 Task: Create a Workspace WS0000000018 in Trello with Workspace Type as ENGINEERING-IT and Workspace Description as WD0000000018. Invite a Team Member mailaustralia7@gmail.com to Workspace WS0000000018 in Trello. Invite a Team Member nikrathi889@gmail.com to Workspace WS0000000018 in Trello. Invite a Team Member carxxstreet791@gmail.com to Workspace WS0000000018 in Trello. Invite a Team Member prateek.ku2001@gmail.com to Workspace WS0000000018 in Trello
Action: Mouse moved to (424, 48)
Screenshot: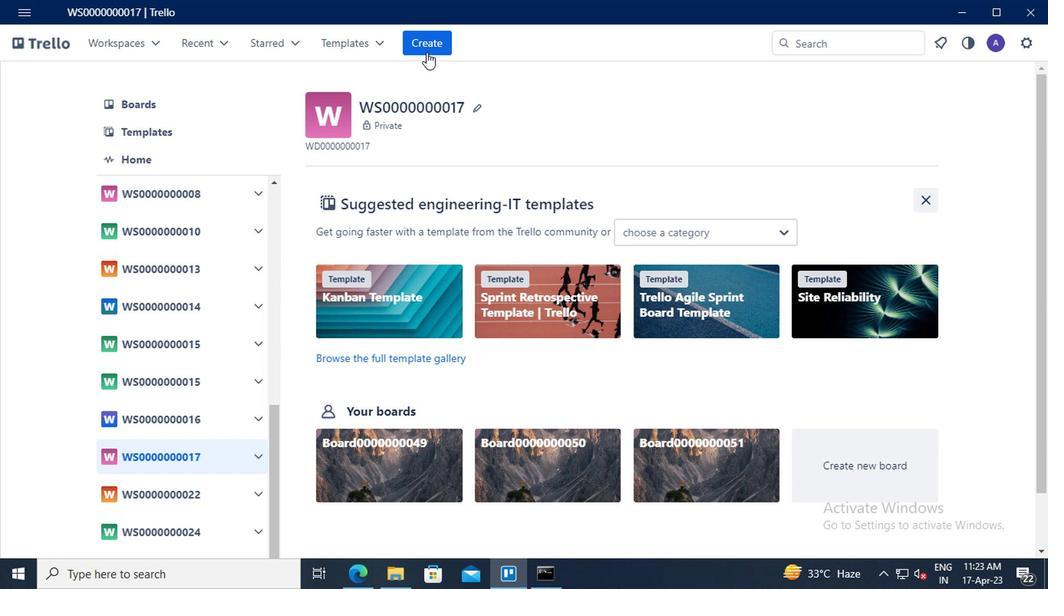 
Action: Mouse pressed left at (424, 48)
Screenshot: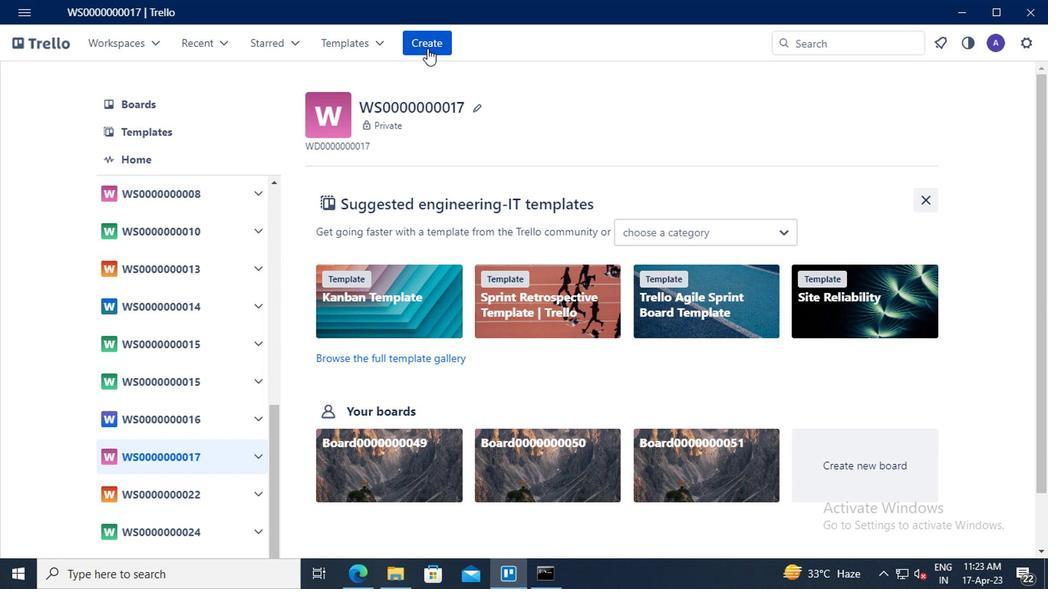 
Action: Mouse moved to (447, 210)
Screenshot: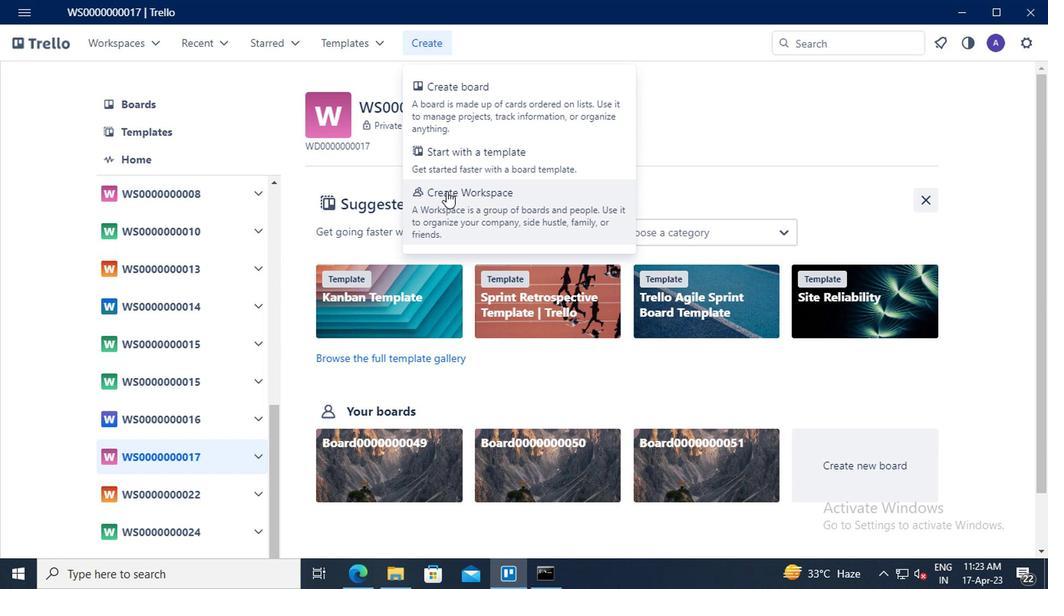 
Action: Mouse pressed left at (447, 210)
Screenshot: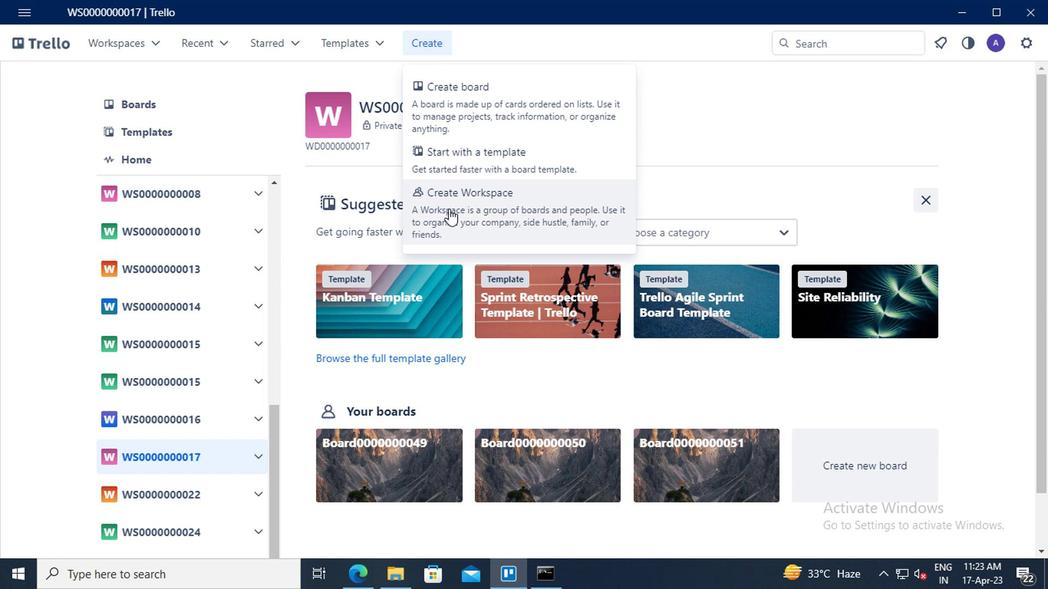 
Action: Mouse moved to (253, 243)
Screenshot: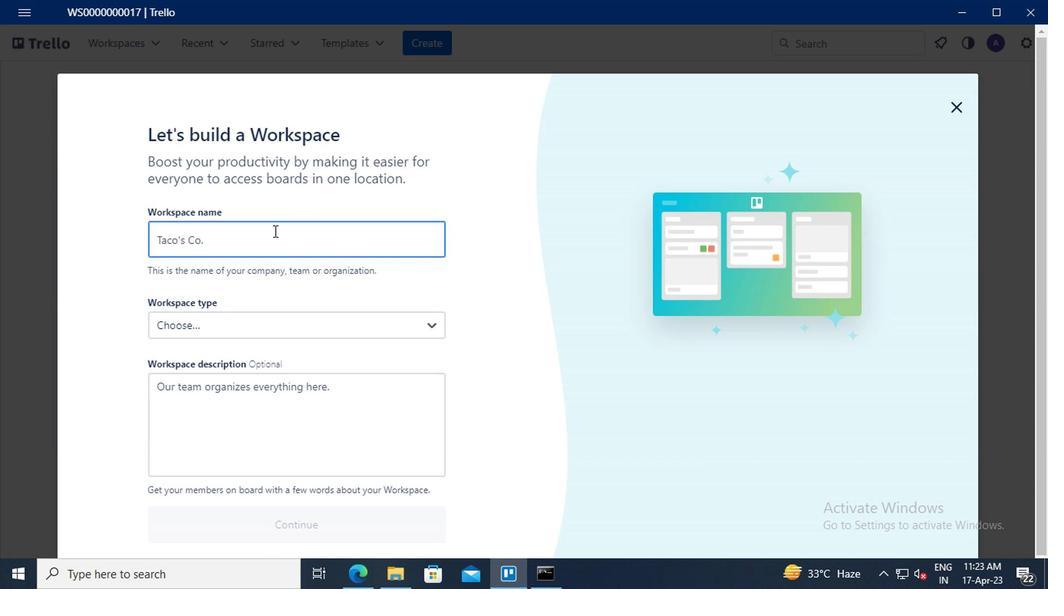 
Action: Mouse pressed left at (253, 243)
Screenshot: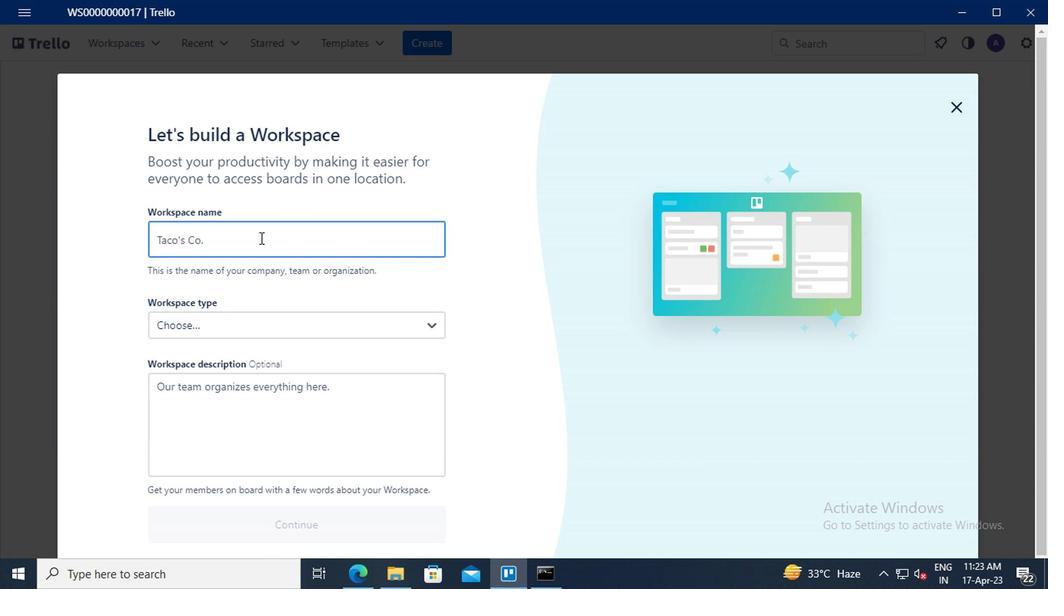 
Action: Key pressed <Key.shift>WS0000000018
Screenshot: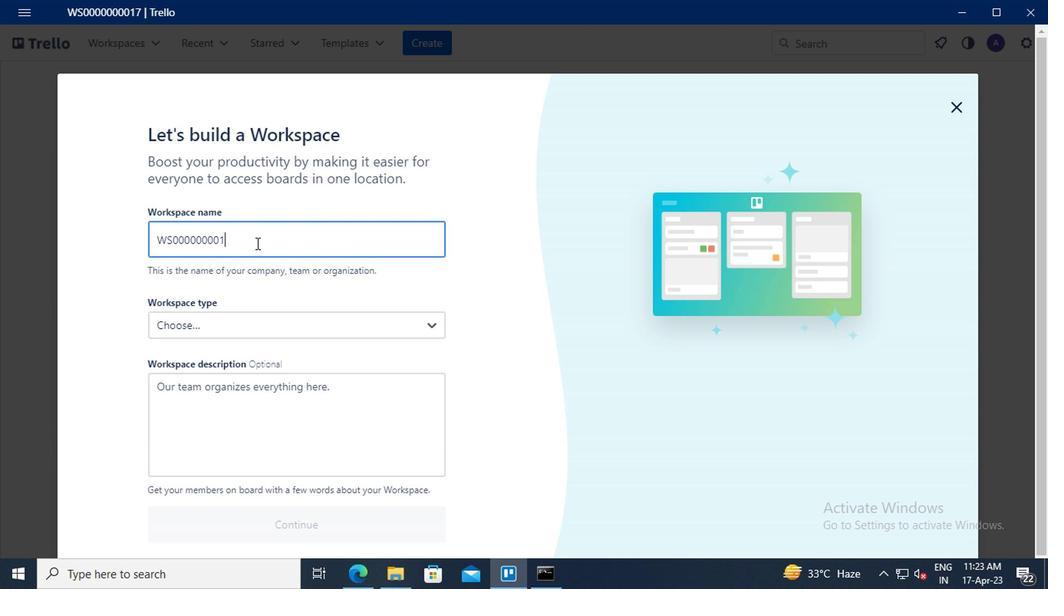 
Action: Mouse moved to (262, 321)
Screenshot: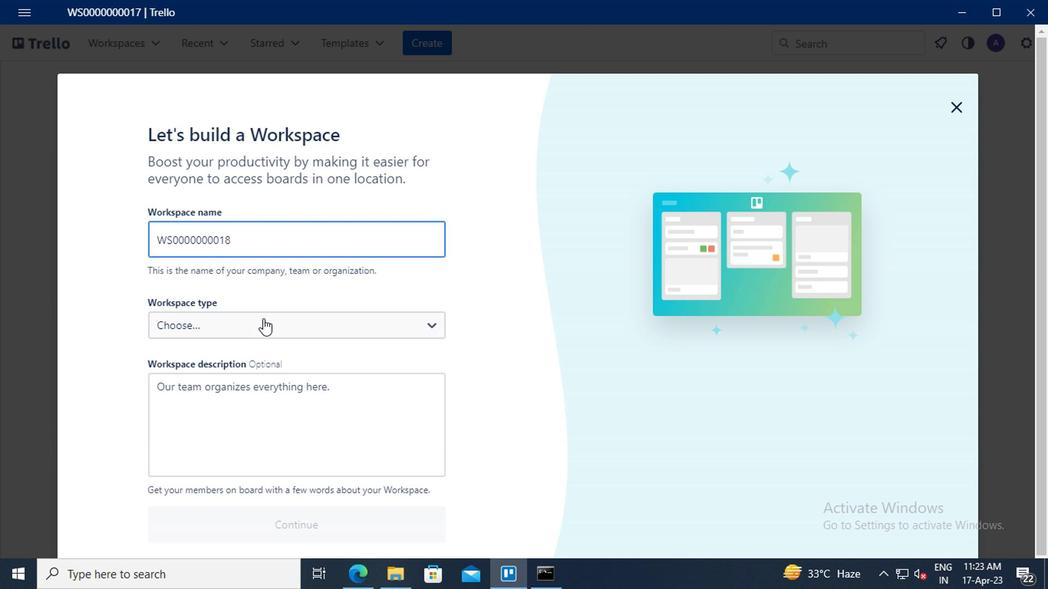 
Action: Mouse pressed left at (262, 321)
Screenshot: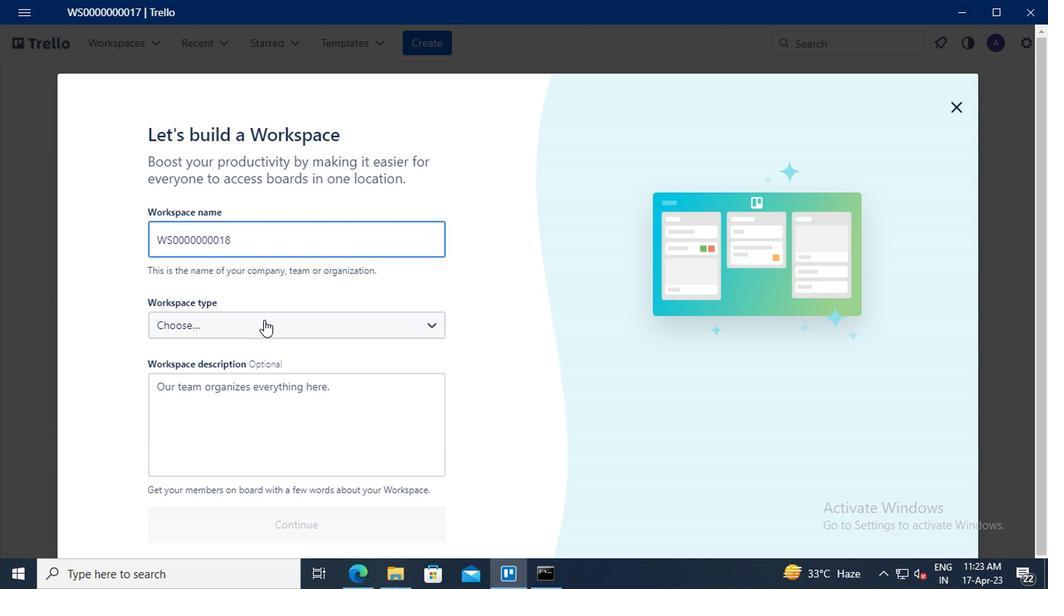 
Action: Mouse moved to (201, 510)
Screenshot: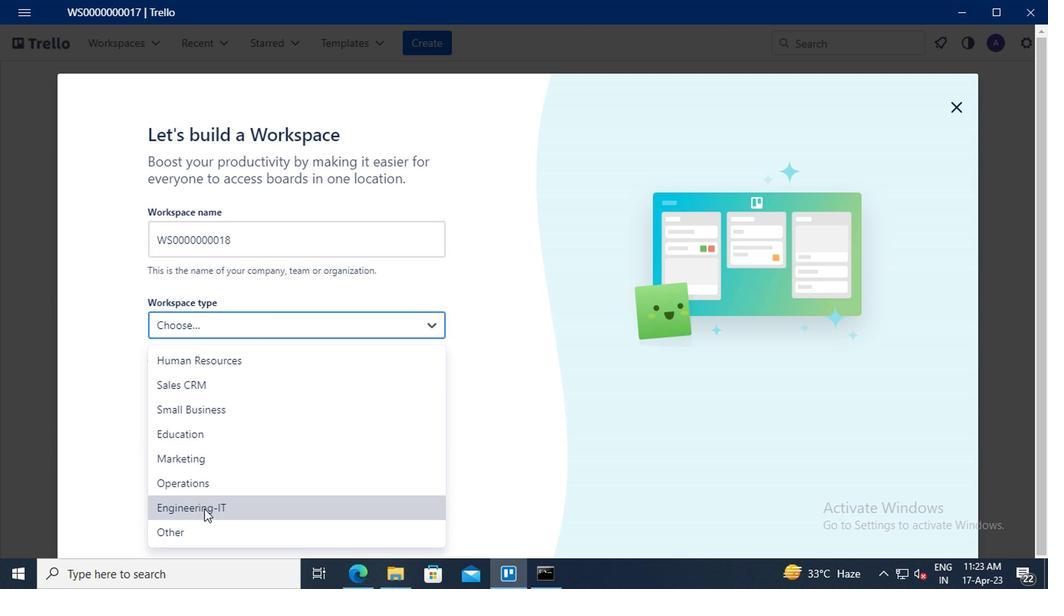 
Action: Mouse pressed left at (201, 510)
Screenshot: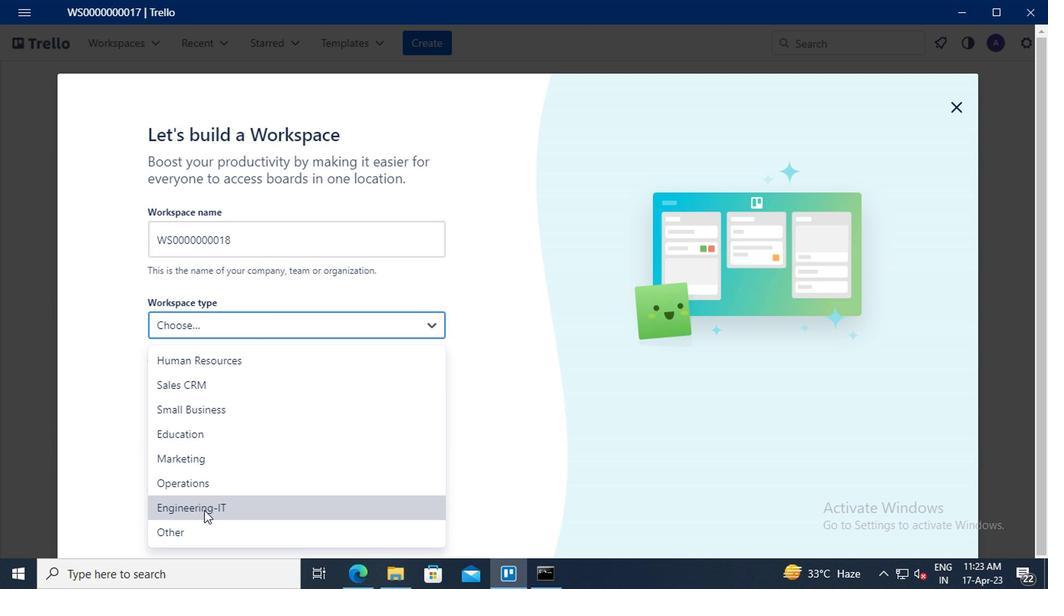 
Action: Mouse moved to (211, 415)
Screenshot: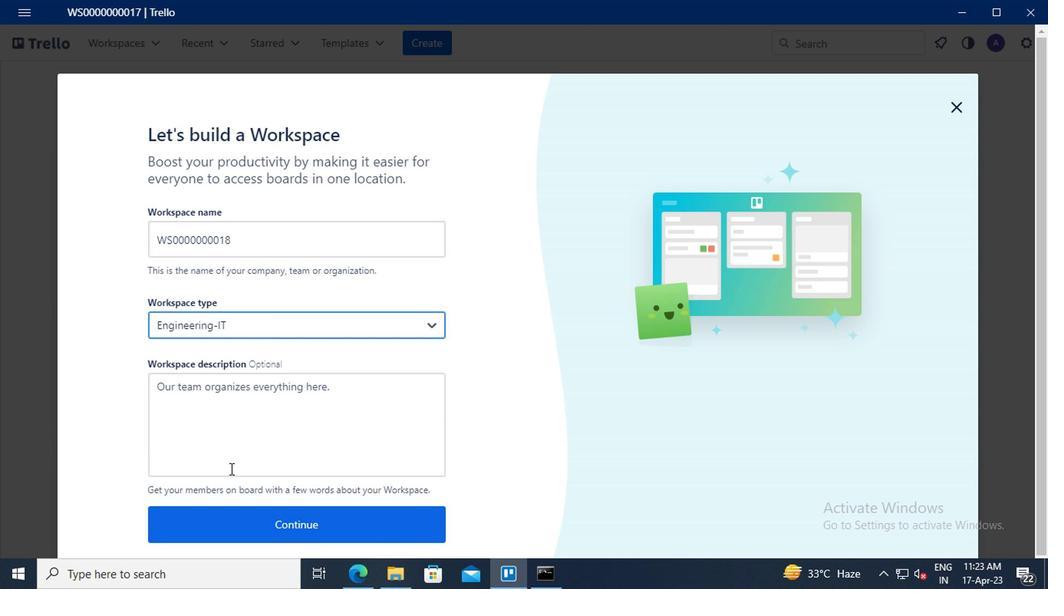 
Action: Mouse pressed left at (211, 415)
Screenshot: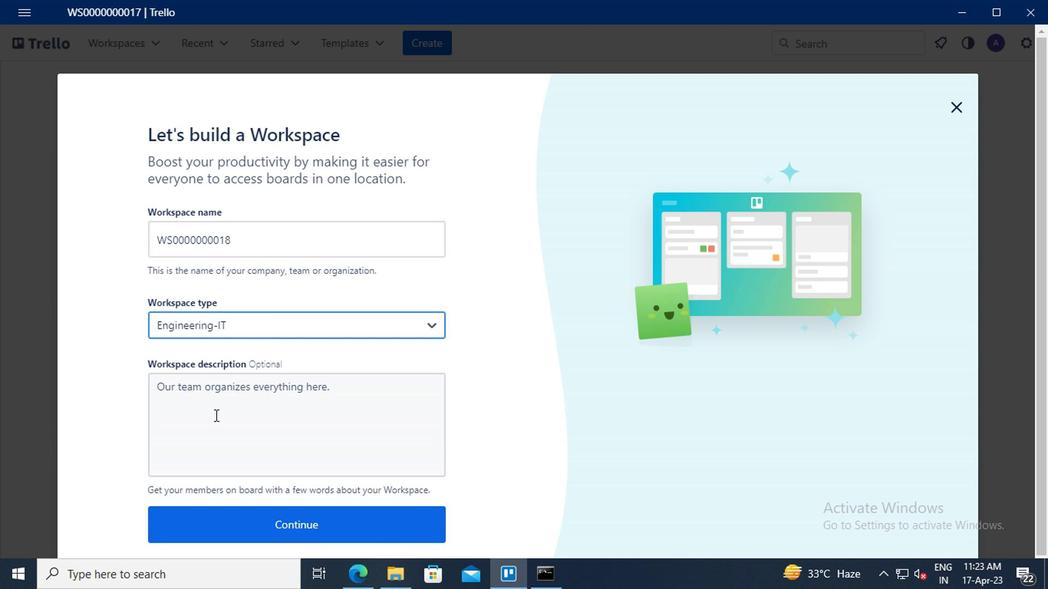 
Action: Key pressed <Key.shift>WD0000000018
Screenshot: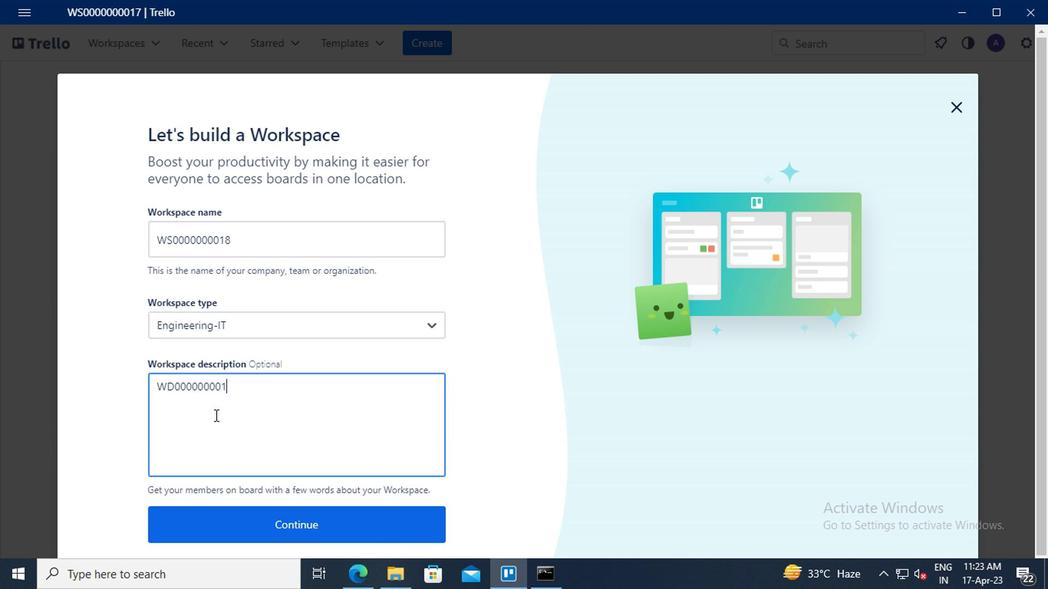
Action: Mouse moved to (234, 520)
Screenshot: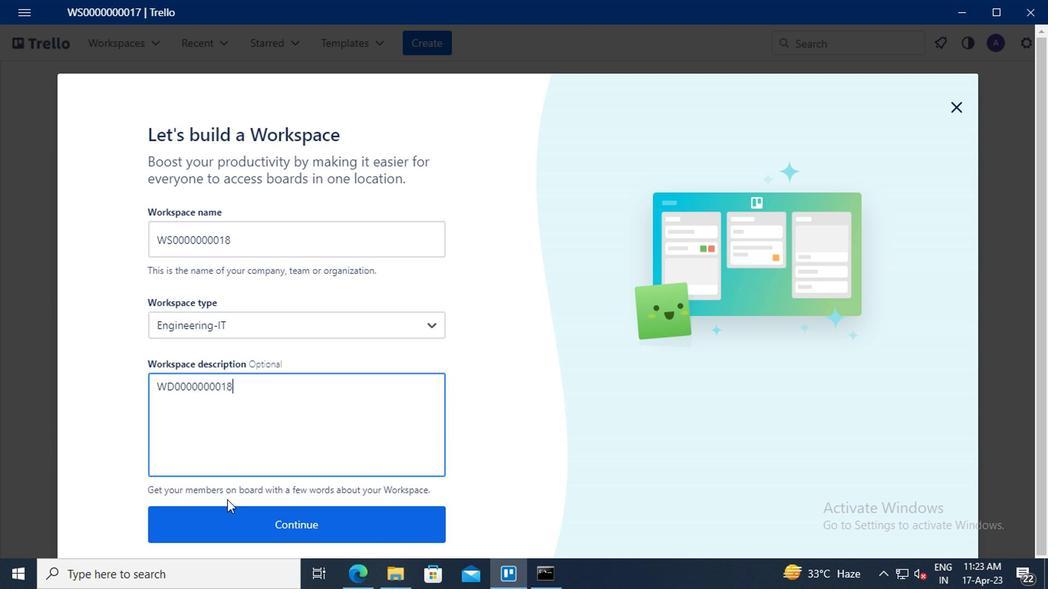 
Action: Mouse pressed left at (234, 520)
Screenshot: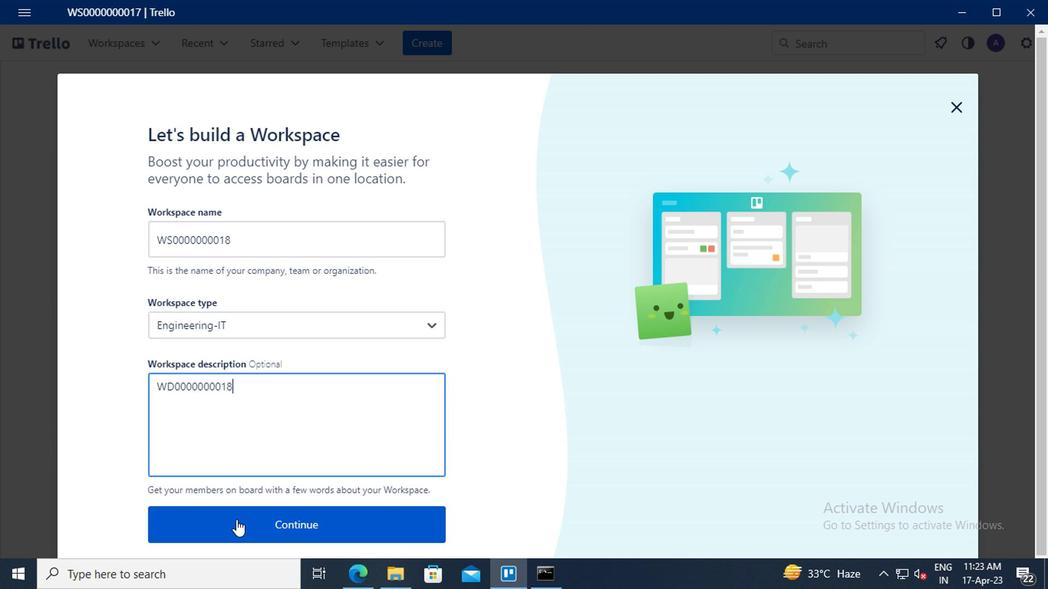 
Action: Mouse moved to (299, 366)
Screenshot: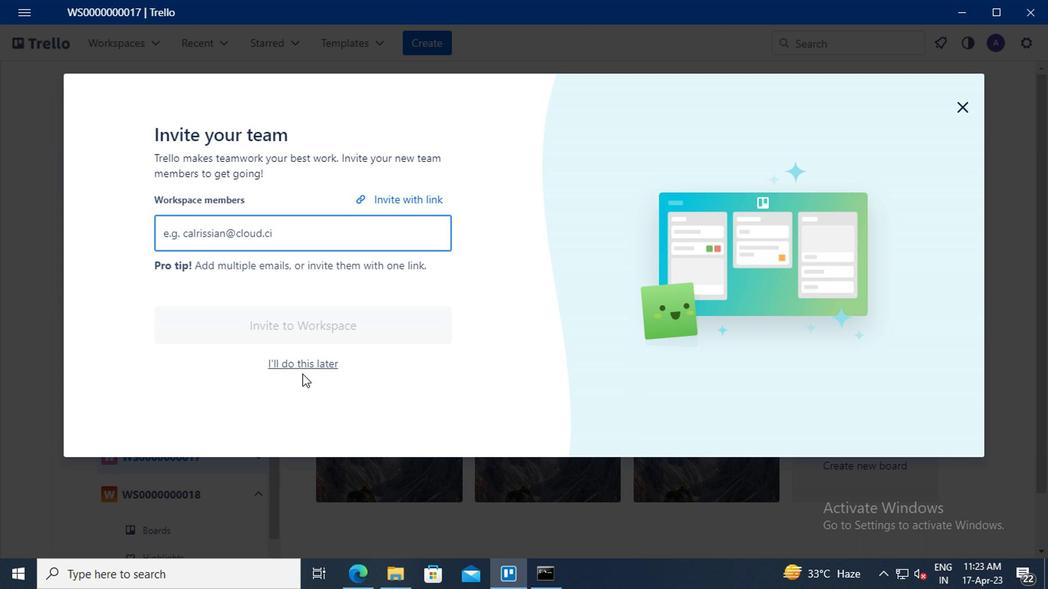 
Action: Mouse pressed left at (299, 366)
Screenshot: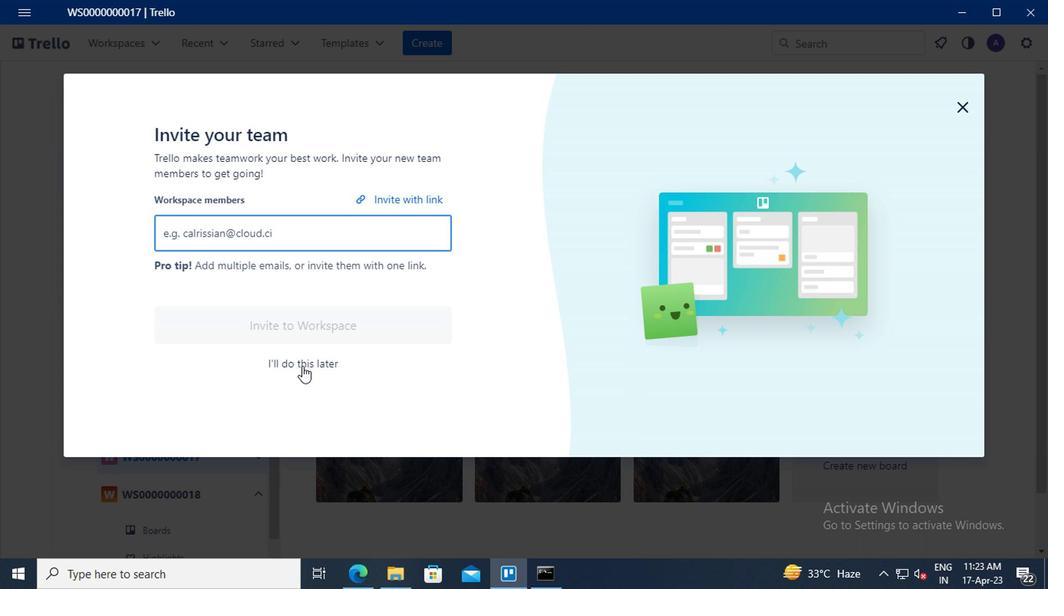 
Action: Mouse moved to (823, 101)
Screenshot: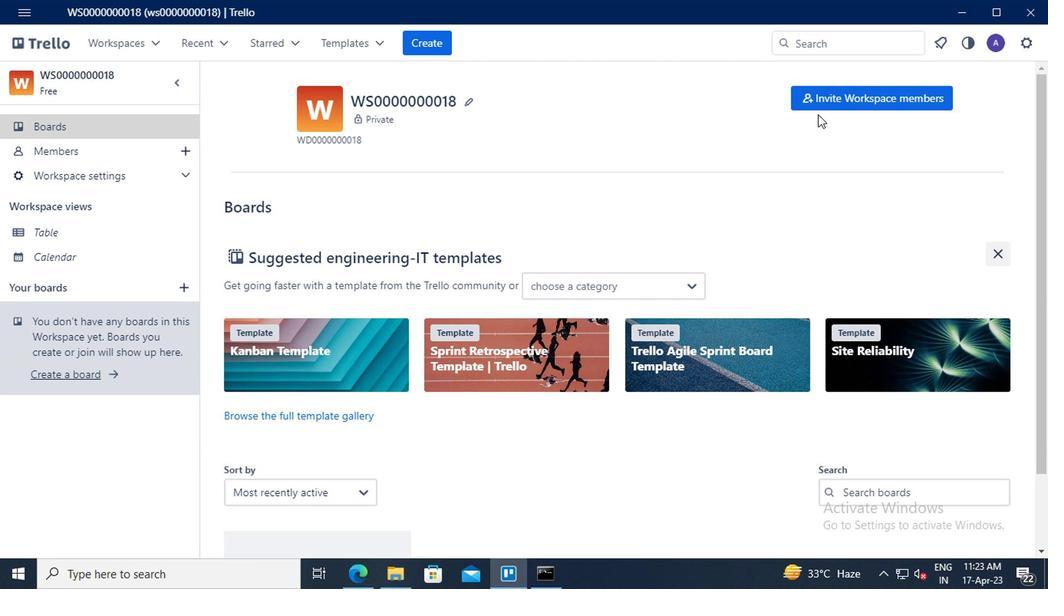 
Action: Mouse pressed left at (823, 101)
Screenshot: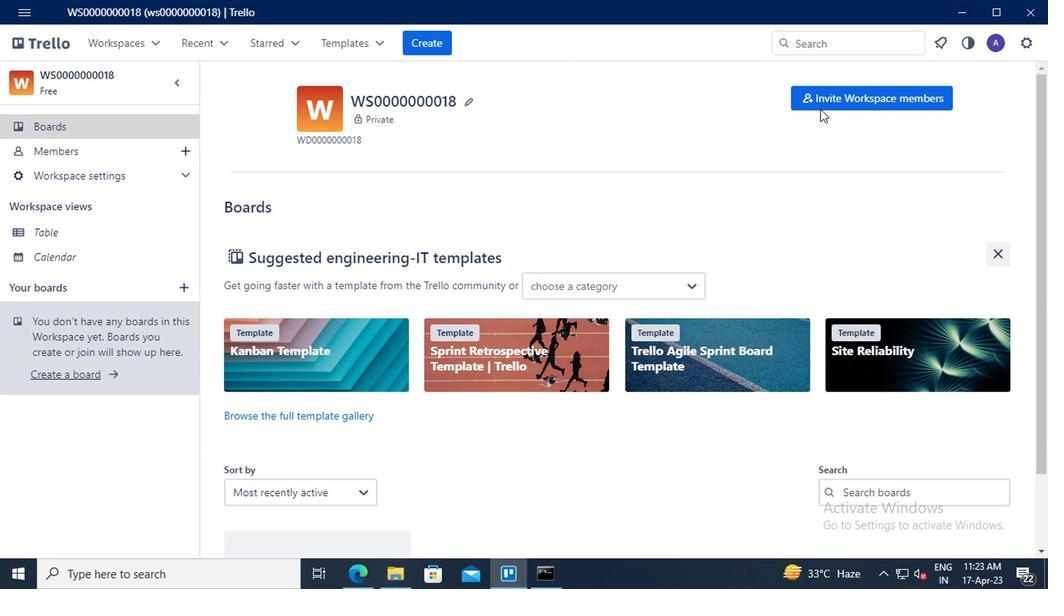 
Action: Mouse moved to (431, 277)
Screenshot: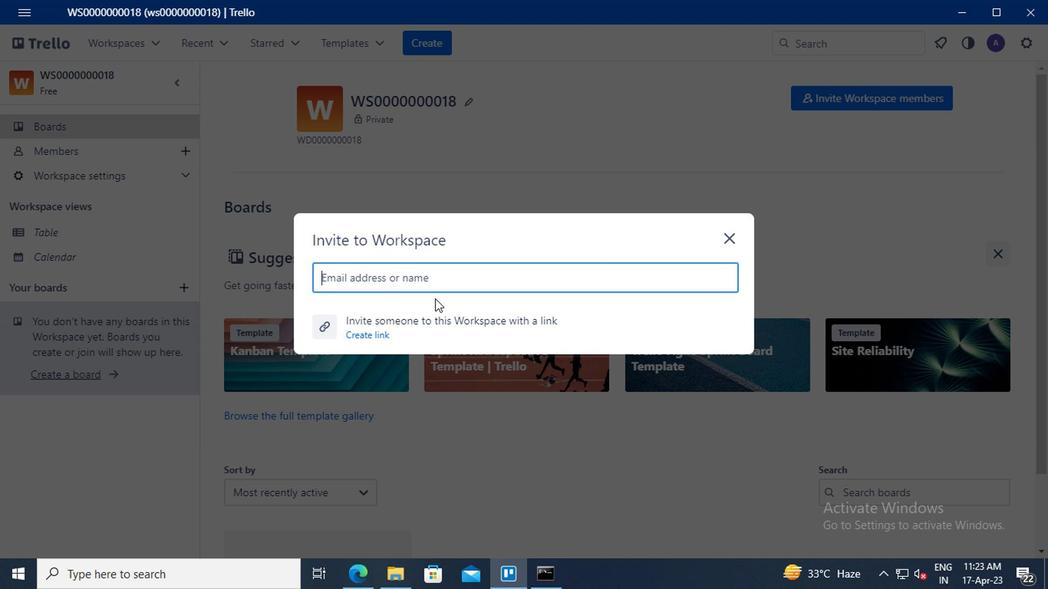 
Action: Mouse pressed left at (431, 277)
Screenshot: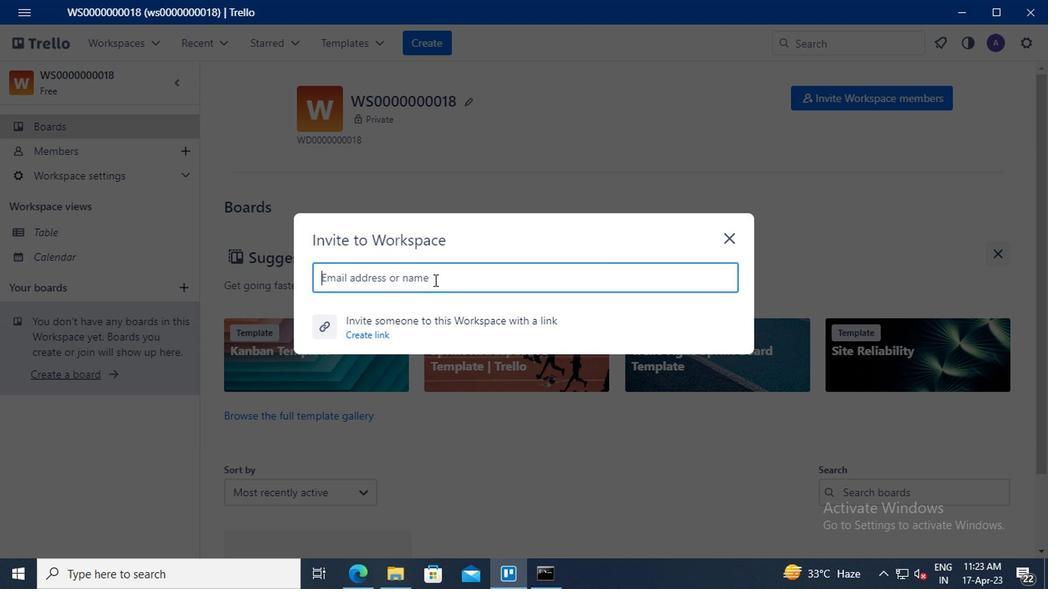 
Action: Key pressed MAILAUSTRALIA7<Key.shift>@GMAIL.COM
Screenshot: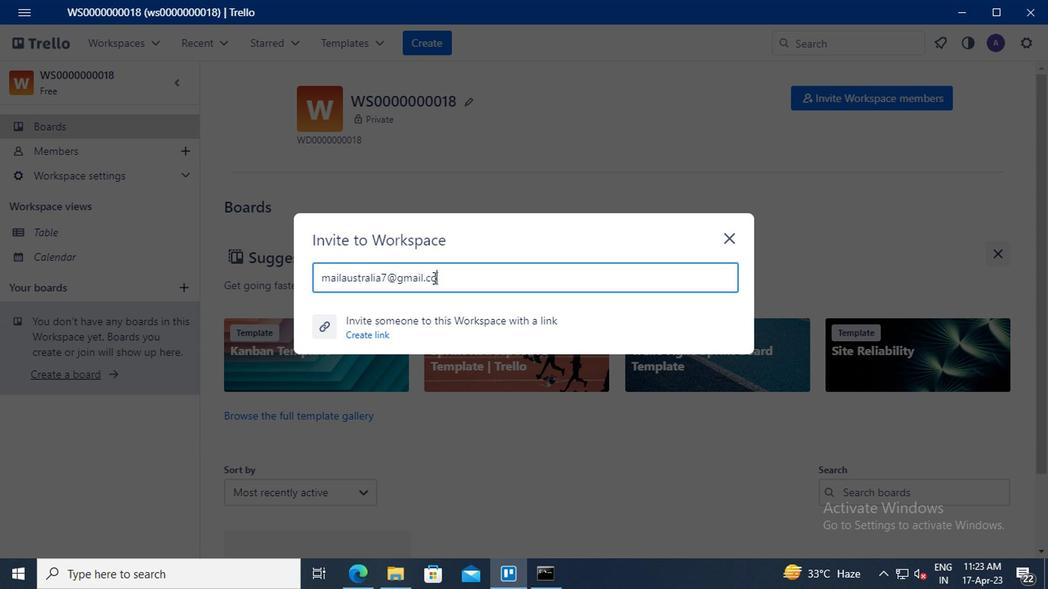
Action: Mouse moved to (411, 331)
Screenshot: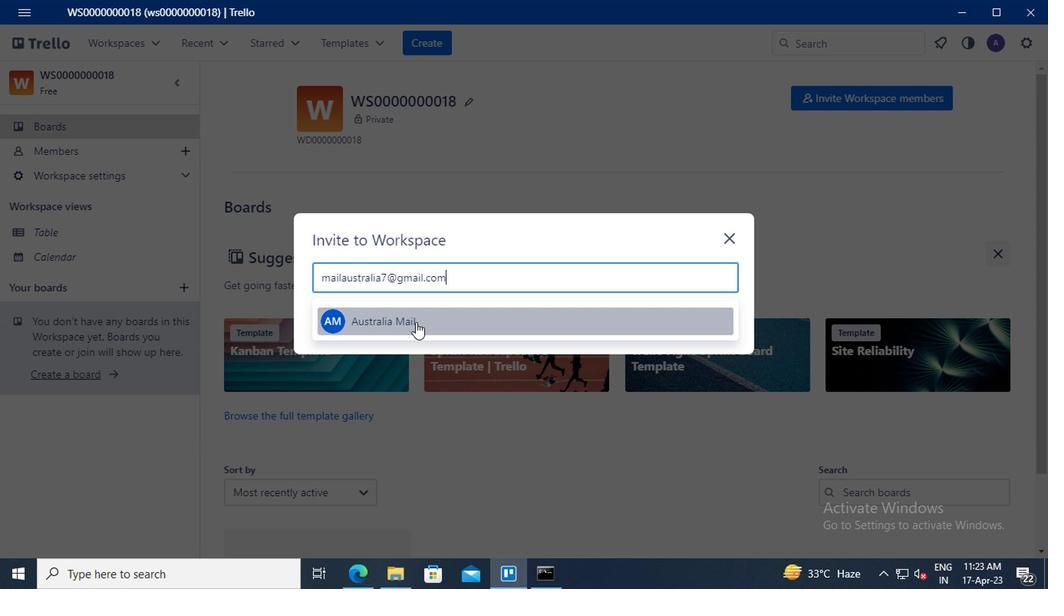 
Action: Mouse pressed left at (411, 331)
Screenshot: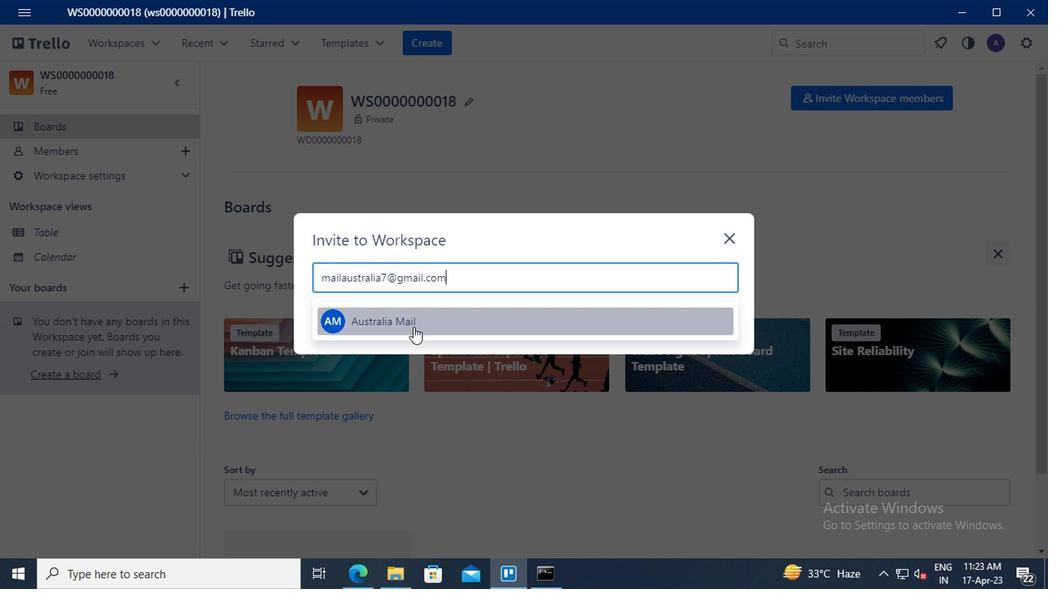 
Action: Mouse moved to (681, 243)
Screenshot: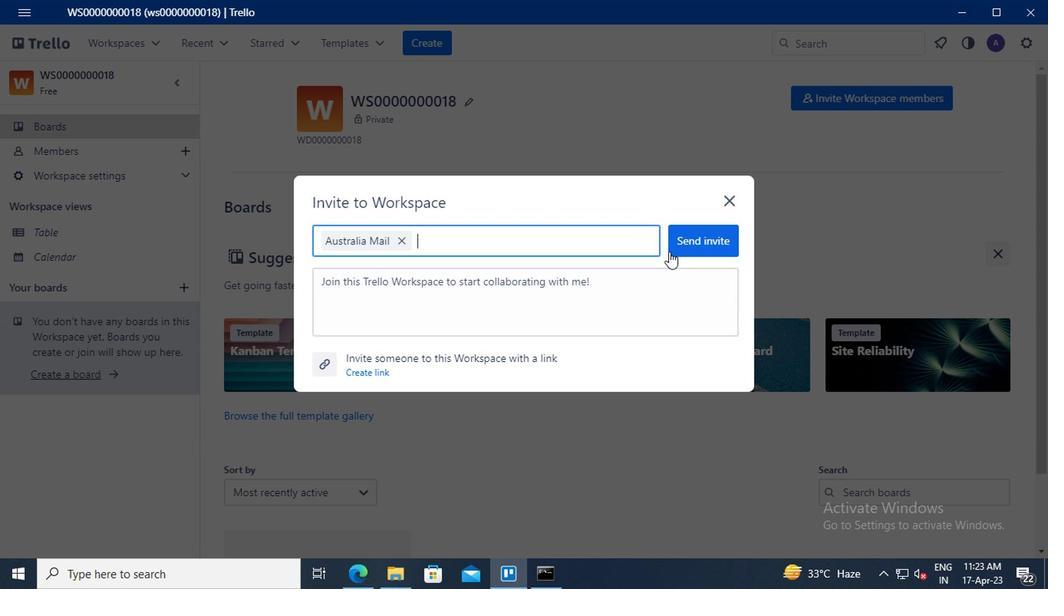
Action: Mouse pressed left at (681, 243)
Screenshot: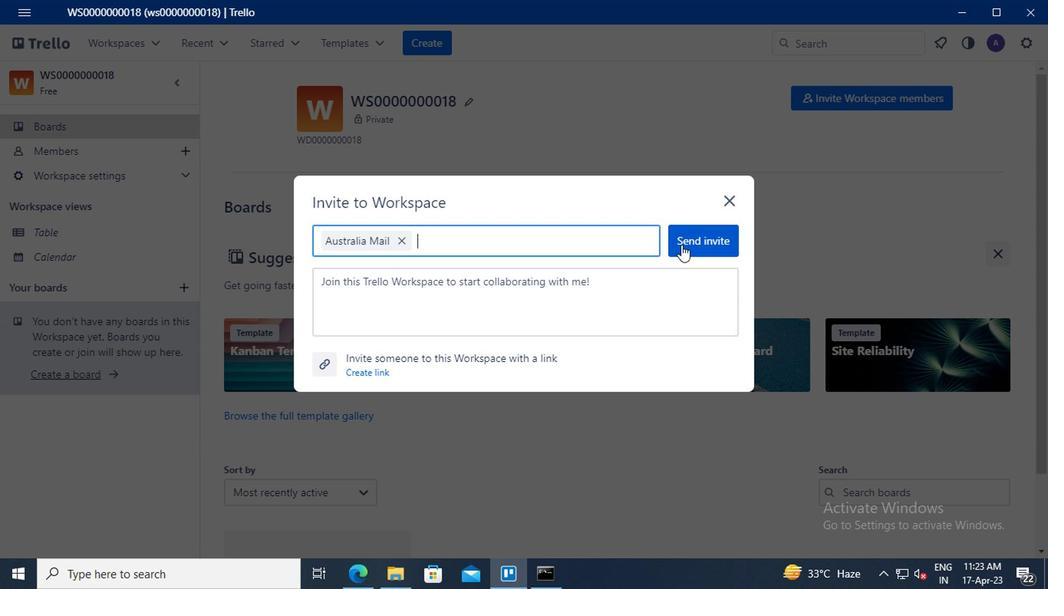 
Action: Mouse moved to (815, 94)
Screenshot: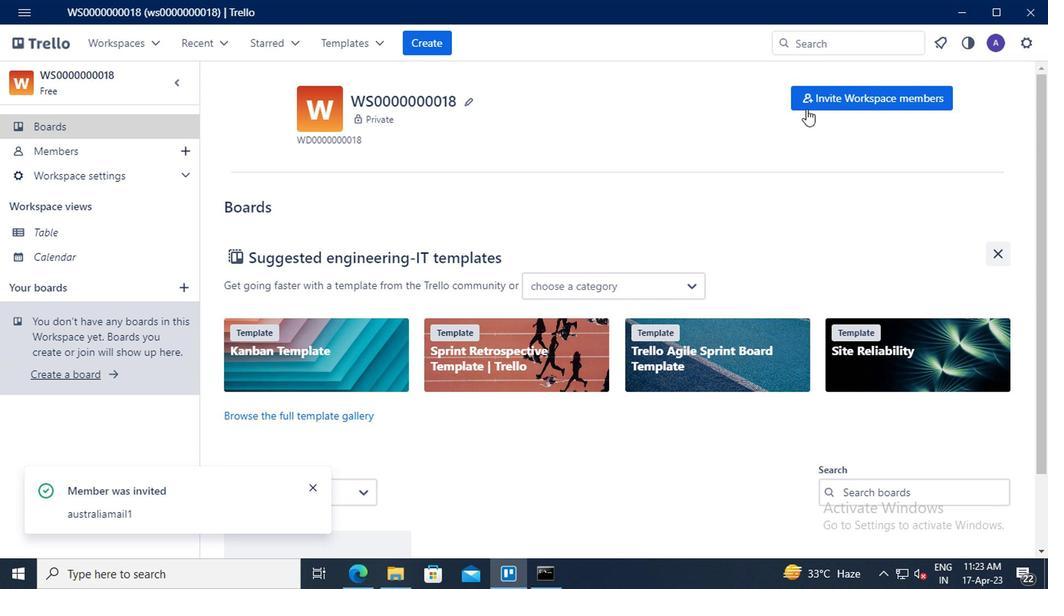 
Action: Mouse pressed left at (815, 94)
Screenshot: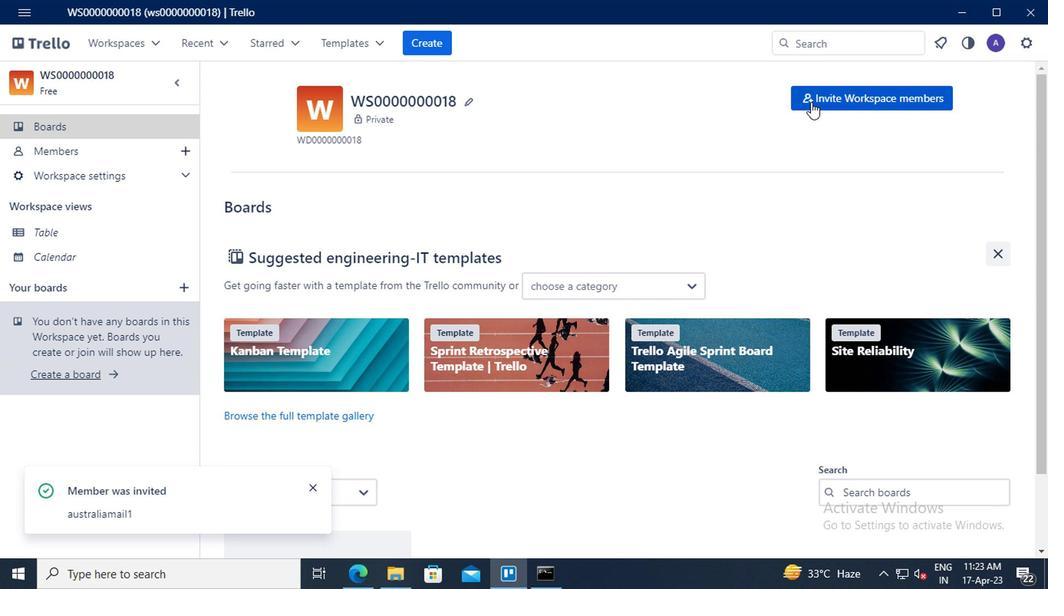 
Action: Mouse moved to (410, 278)
Screenshot: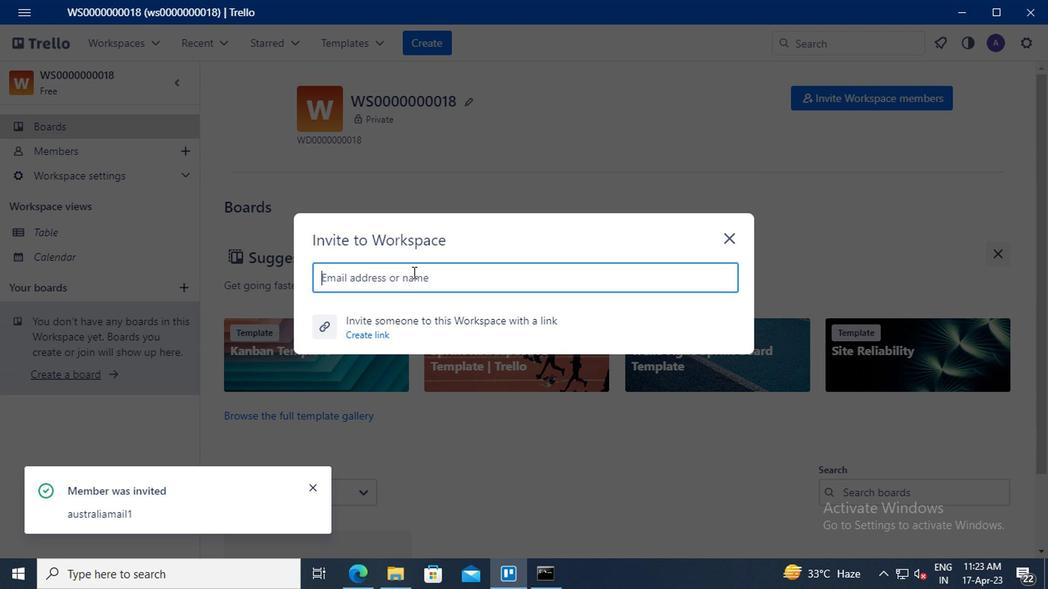 
Action: Mouse pressed left at (410, 278)
Screenshot: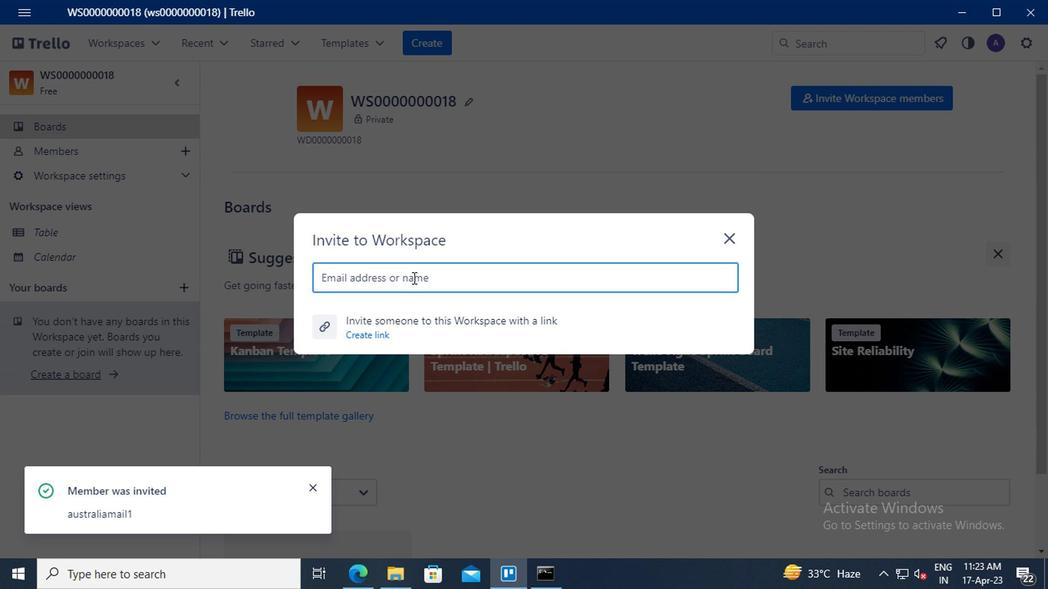 
Action: Key pressed NIKRATHI889<Key.shift>@GMAIL.COM
Screenshot: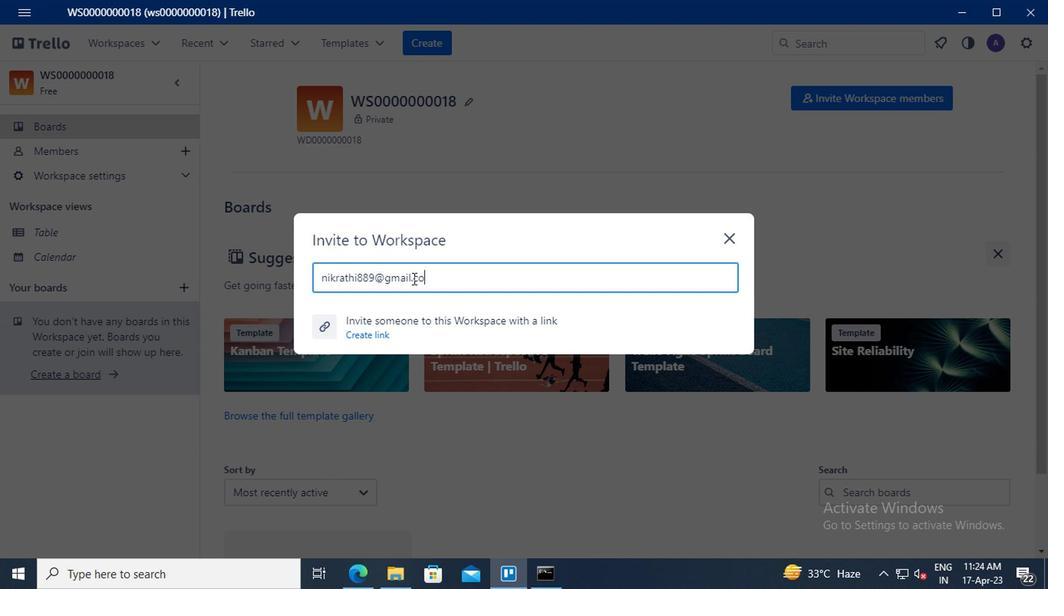 
Action: Mouse moved to (399, 318)
Screenshot: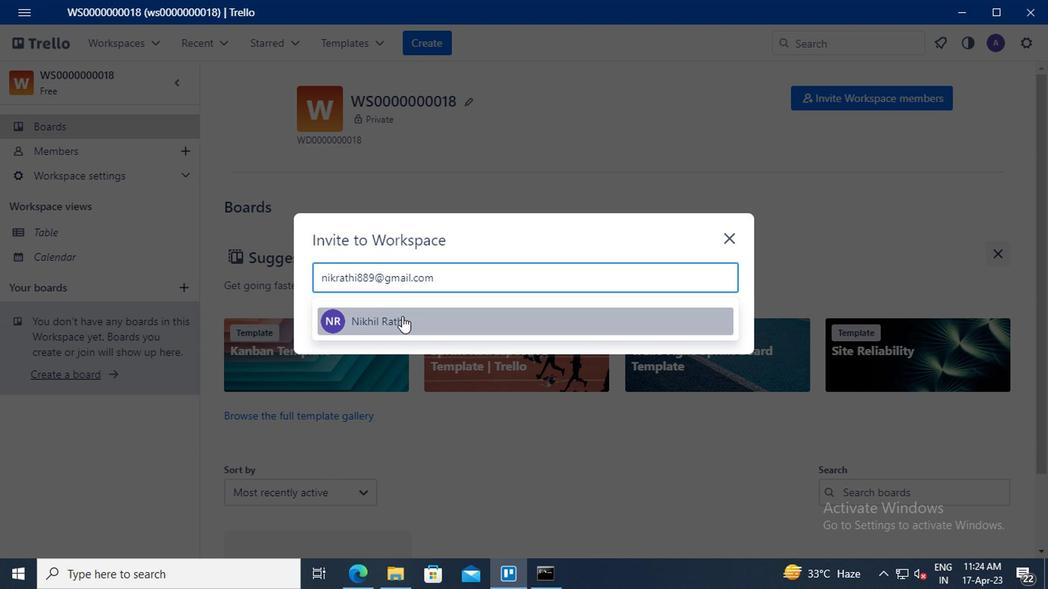 
Action: Mouse pressed left at (399, 318)
Screenshot: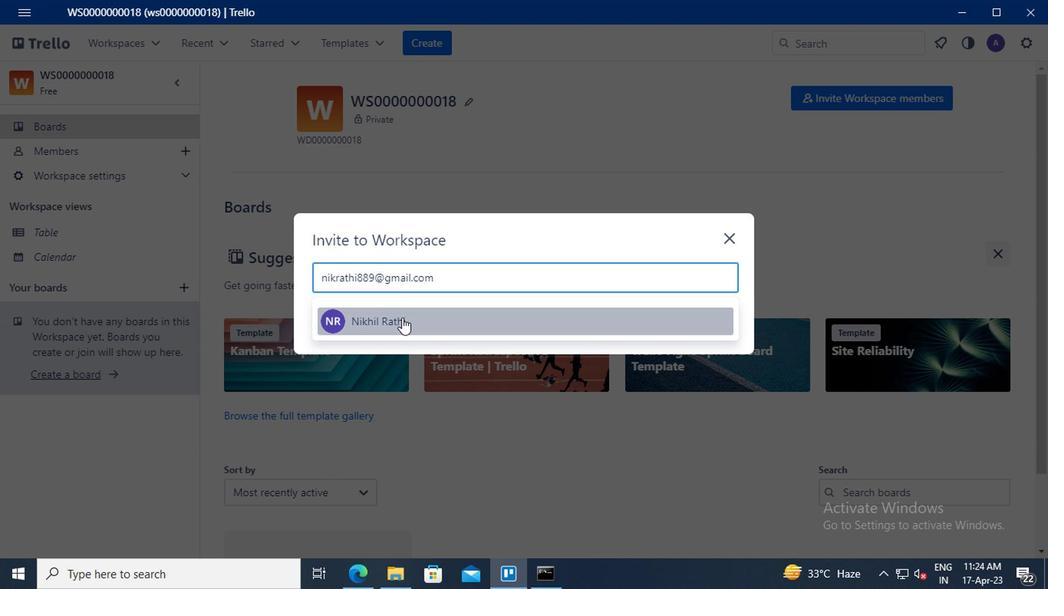 
Action: Mouse moved to (687, 247)
Screenshot: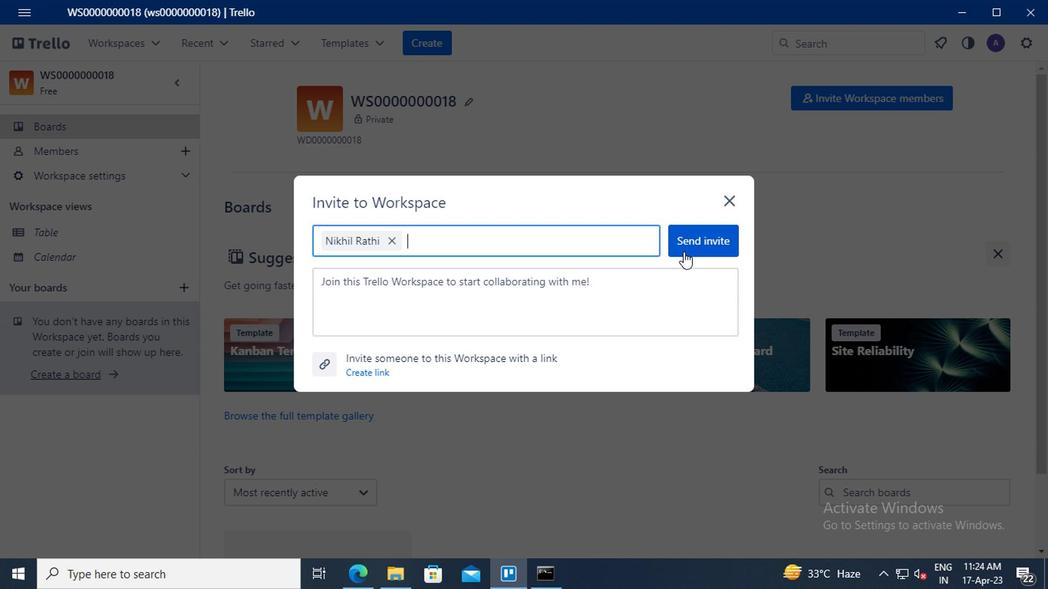 
Action: Mouse pressed left at (687, 247)
Screenshot: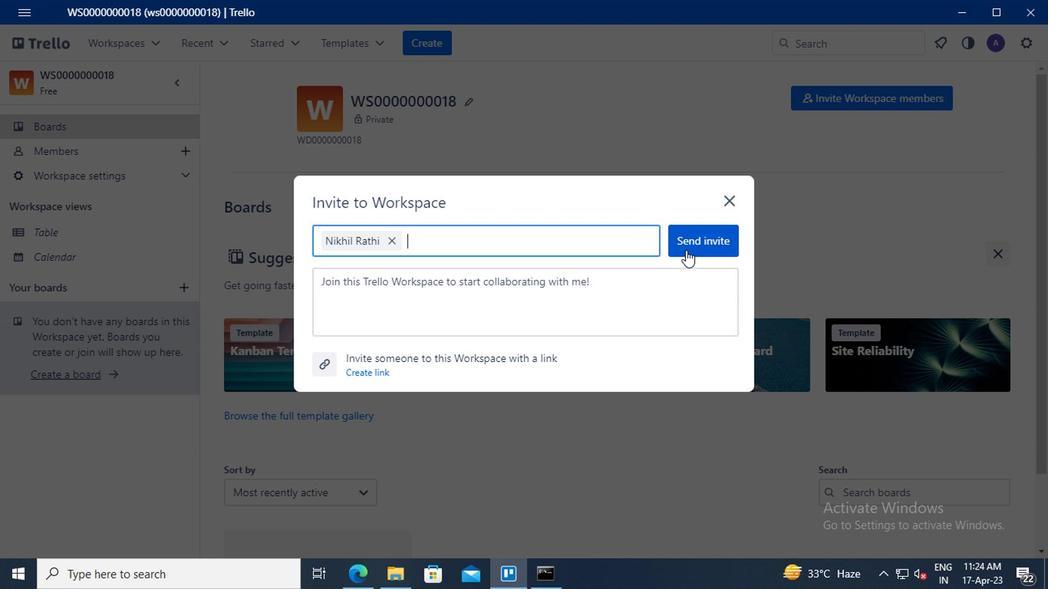 
Action: Mouse moved to (829, 97)
Screenshot: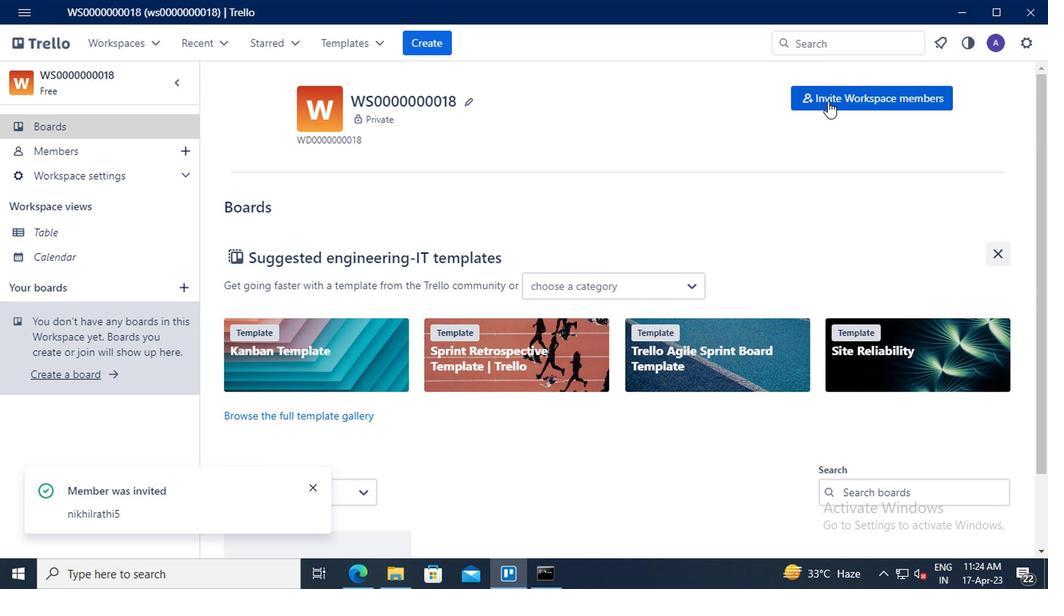 
Action: Mouse pressed left at (829, 97)
Screenshot: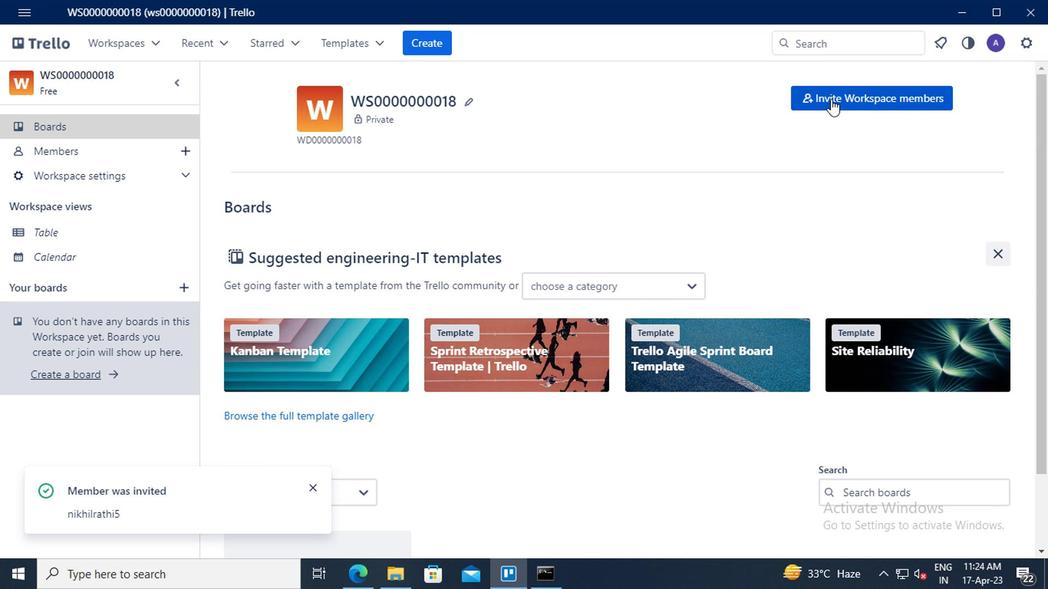 
Action: Mouse moved to (440, 277)
Screenshot: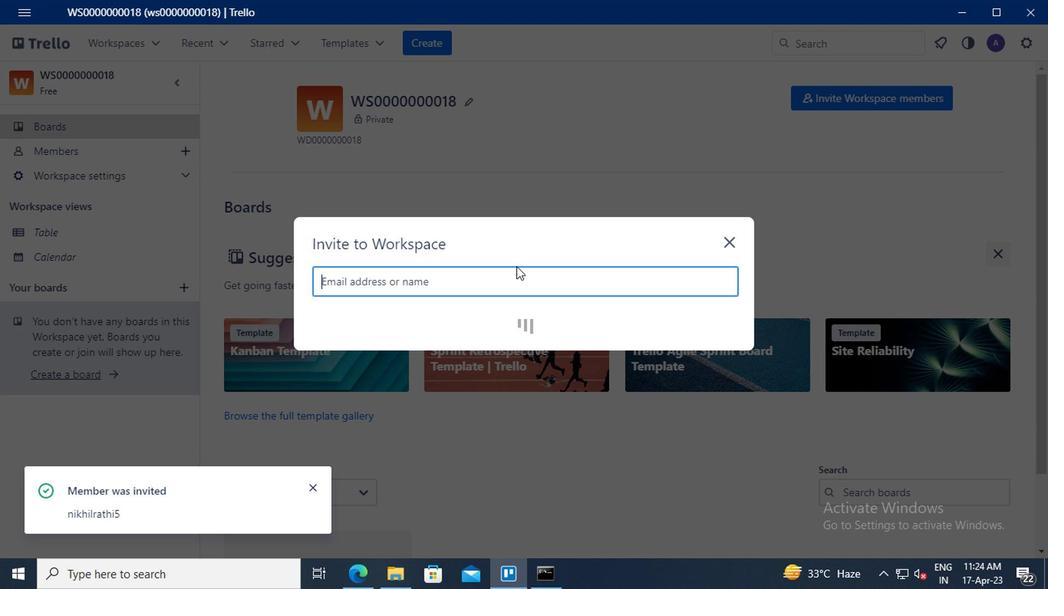 
Action: Mouse pressed left at (440, 277)
Screenshot: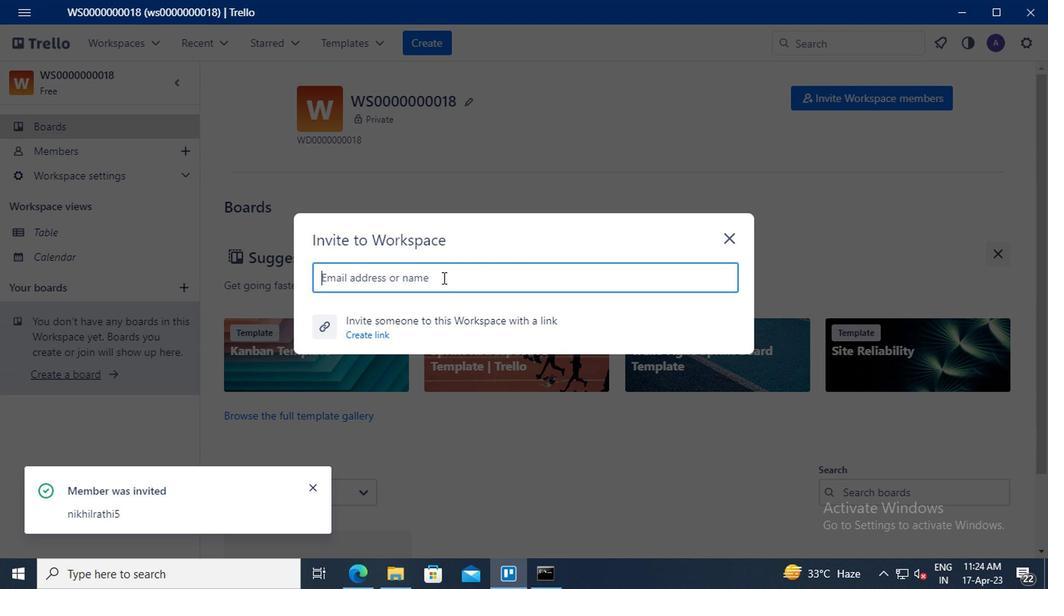 
Action: Key pressed CARXXSTREET791<Key.shift>@GMAIL.COM
Screenshot: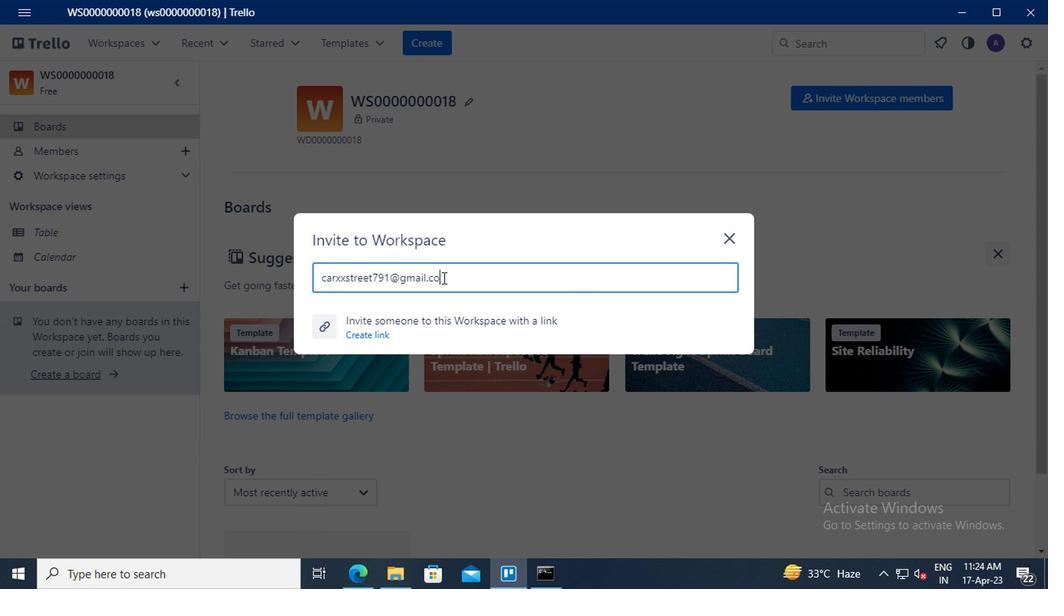 
Action: Mouse moved to (441, 318)
Screenshot: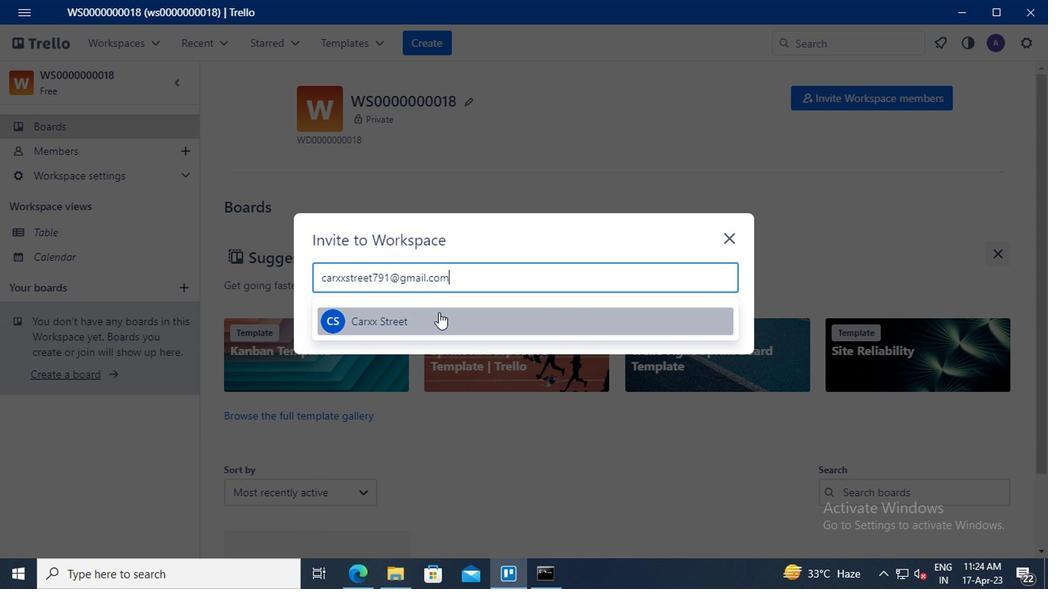 
Action: Mouse pressed left at (441, 318)
Screenshot: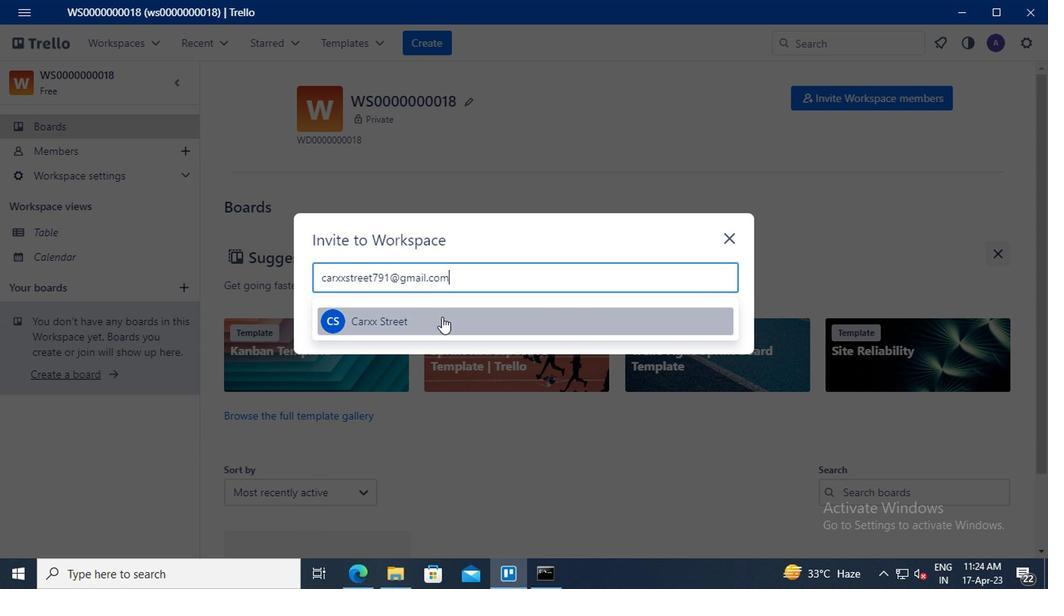 
Action: Mouse moved to (690, 246)
Screenshot: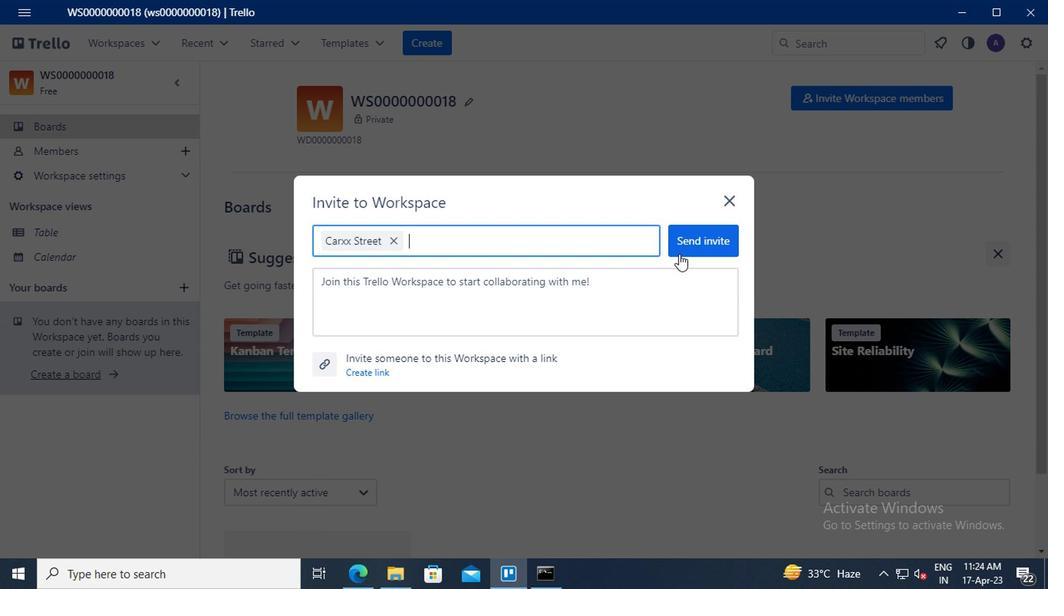 
Action: Mouse pressed left at (690, 246)
Screenshot: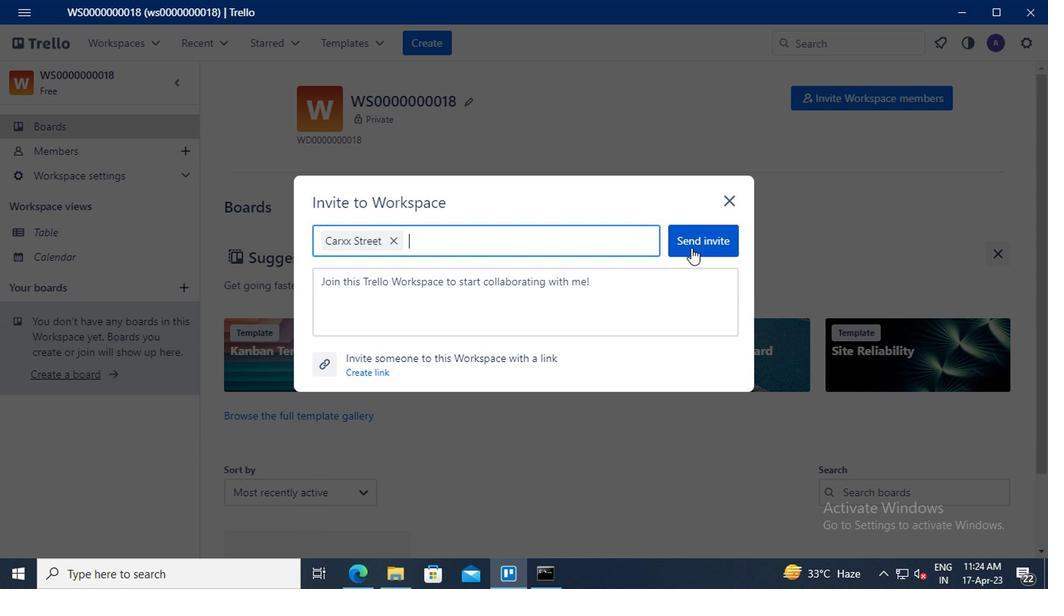 
Action: Mouse moved to (811, 92)
Screenshot: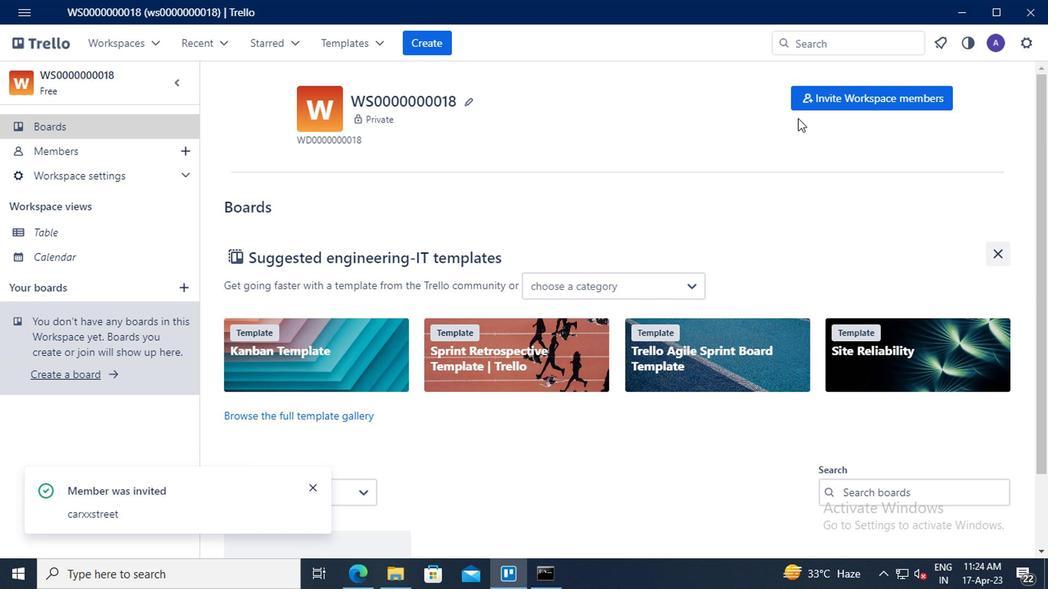 
Action: Mouse pressed left at (811, 92)
Screenshot: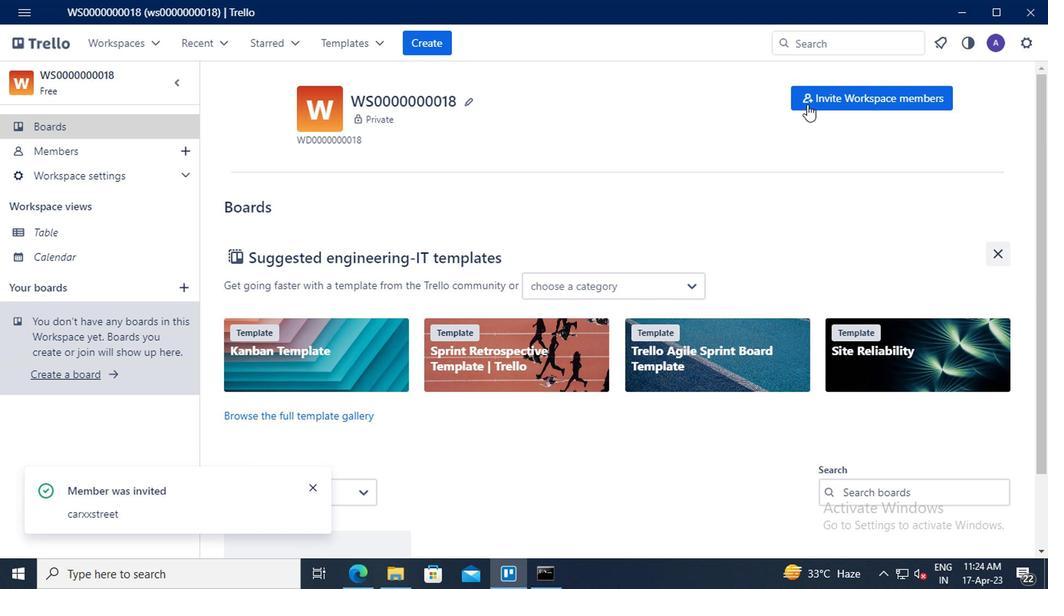 
Action: Mouse moved to (386, 275)
Screenshot: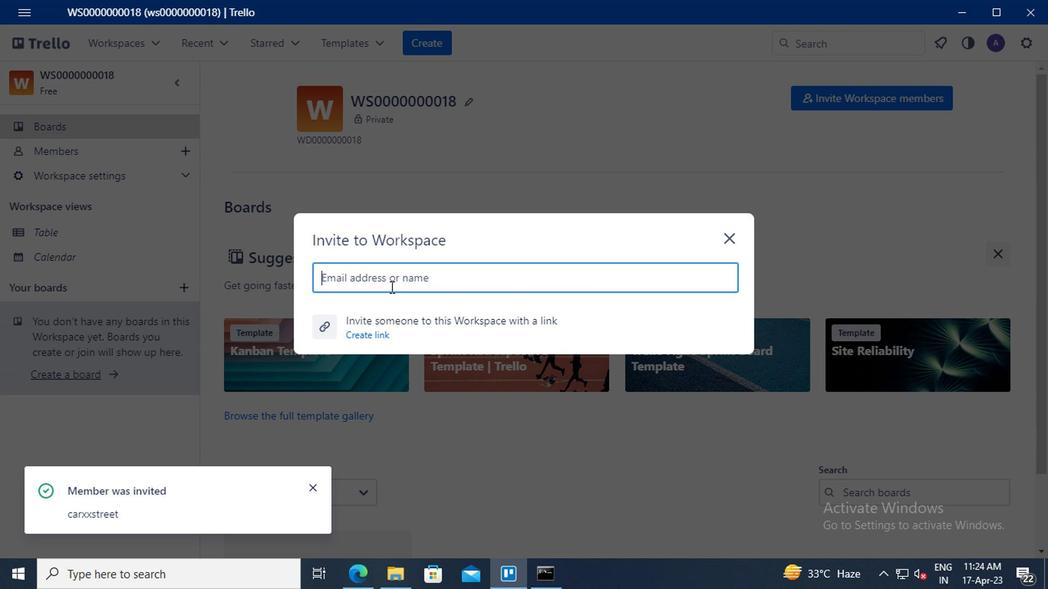 
Action: Mouse pressed left at (386, 275)
Screenshot: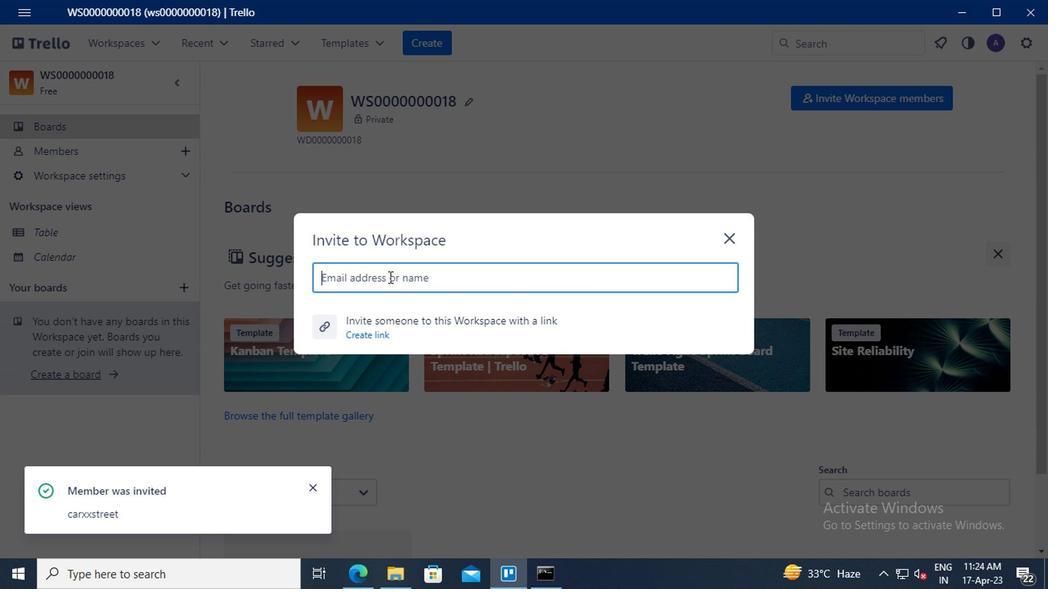 
Action: Key pressed PRATEEK.KU2001<Key.shift>@GMAIL.COM
Screenshot: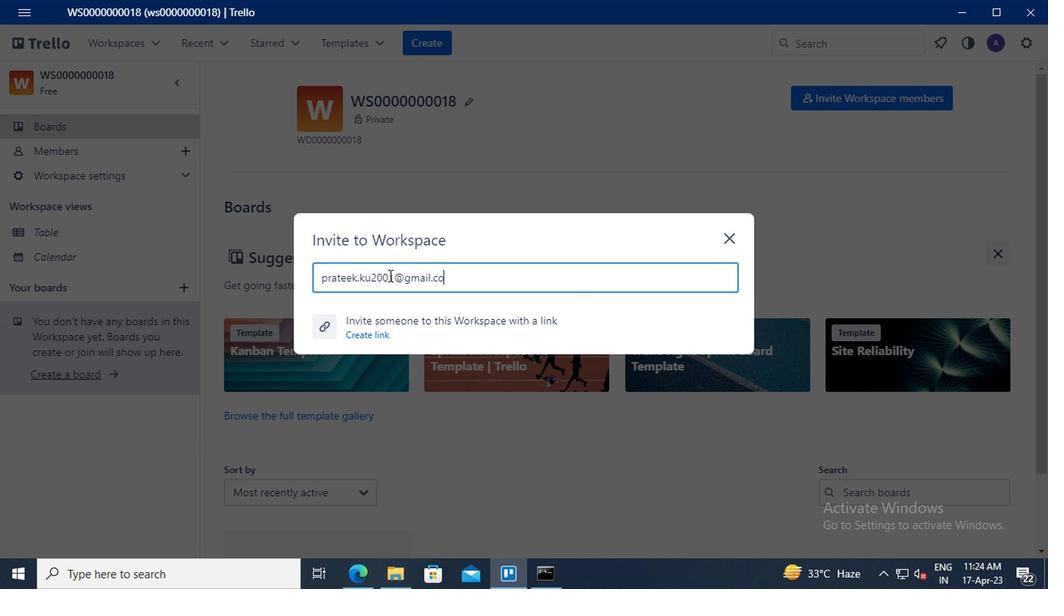 
Action: Mouse moved to (399, 318)
Screenshot: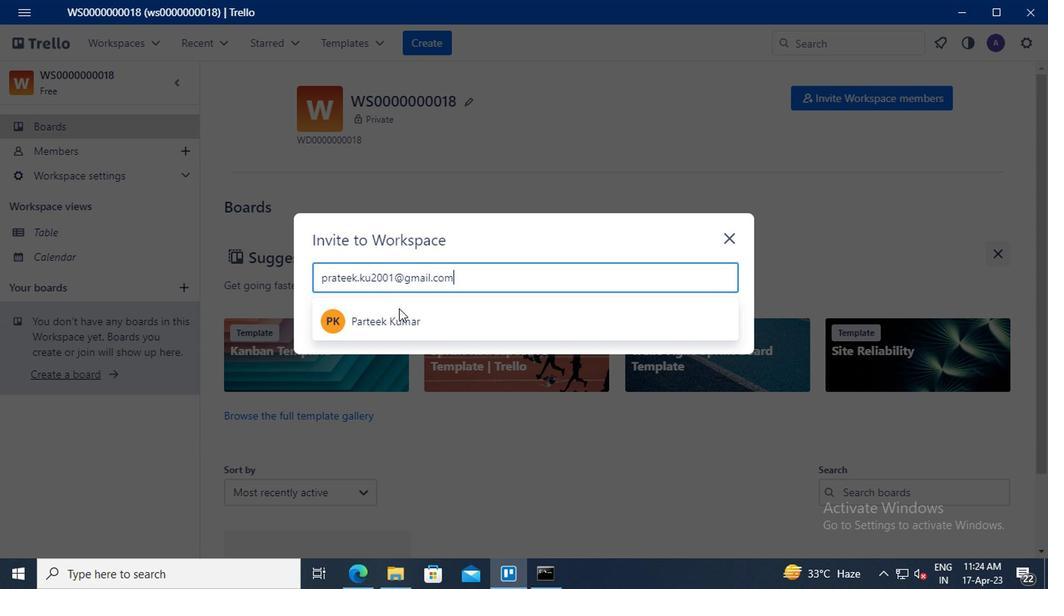 
Action: Mouse pressed left at (399, 318)
Screenshot: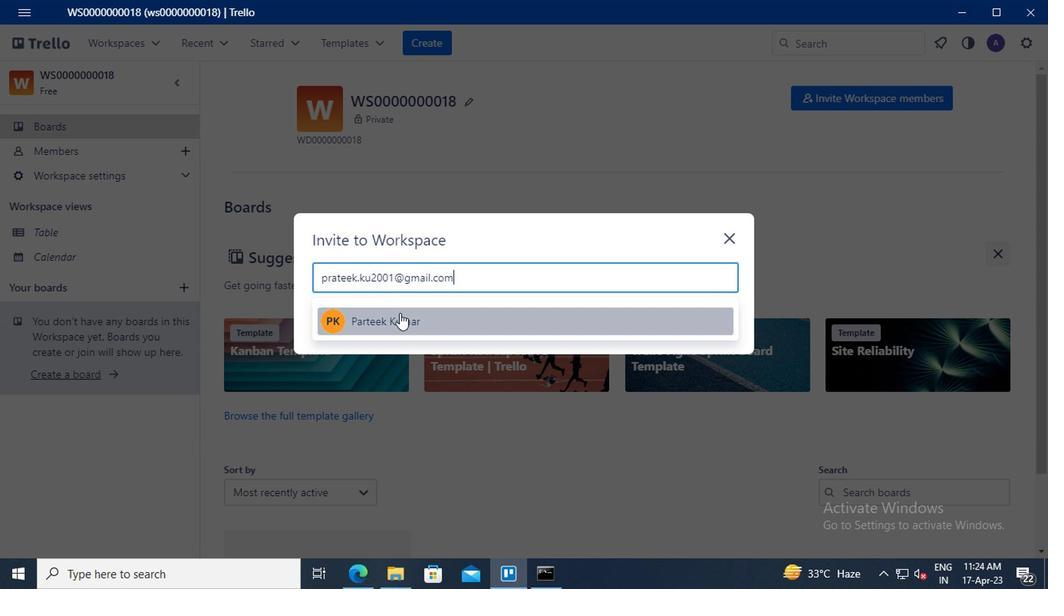 
Action: Mouse moved to (682, 244)
Screenshot: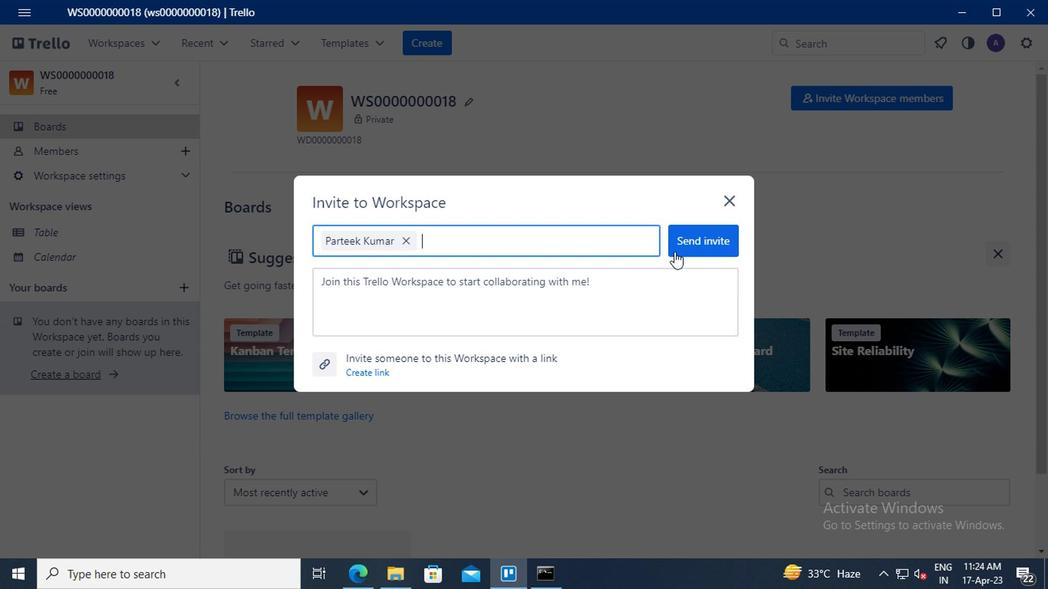 
Action: Mouse pressed left at (682, 244)
Screenshot: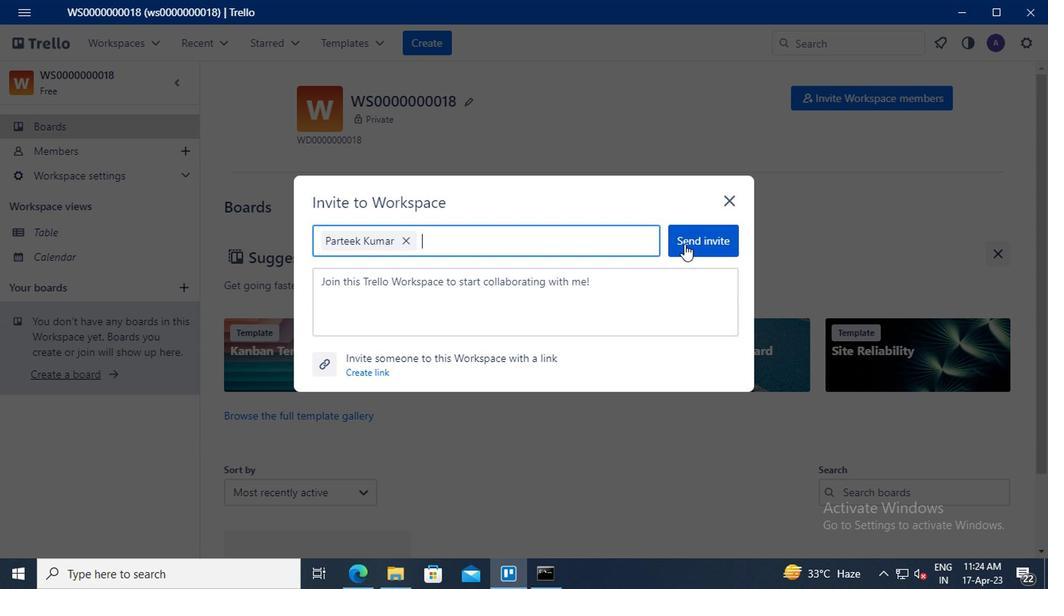 
